 Task: Add an abstract background to the video "Movie B.mp4" and Play
Action: Mouse moved to (333, 132)
Screenshot: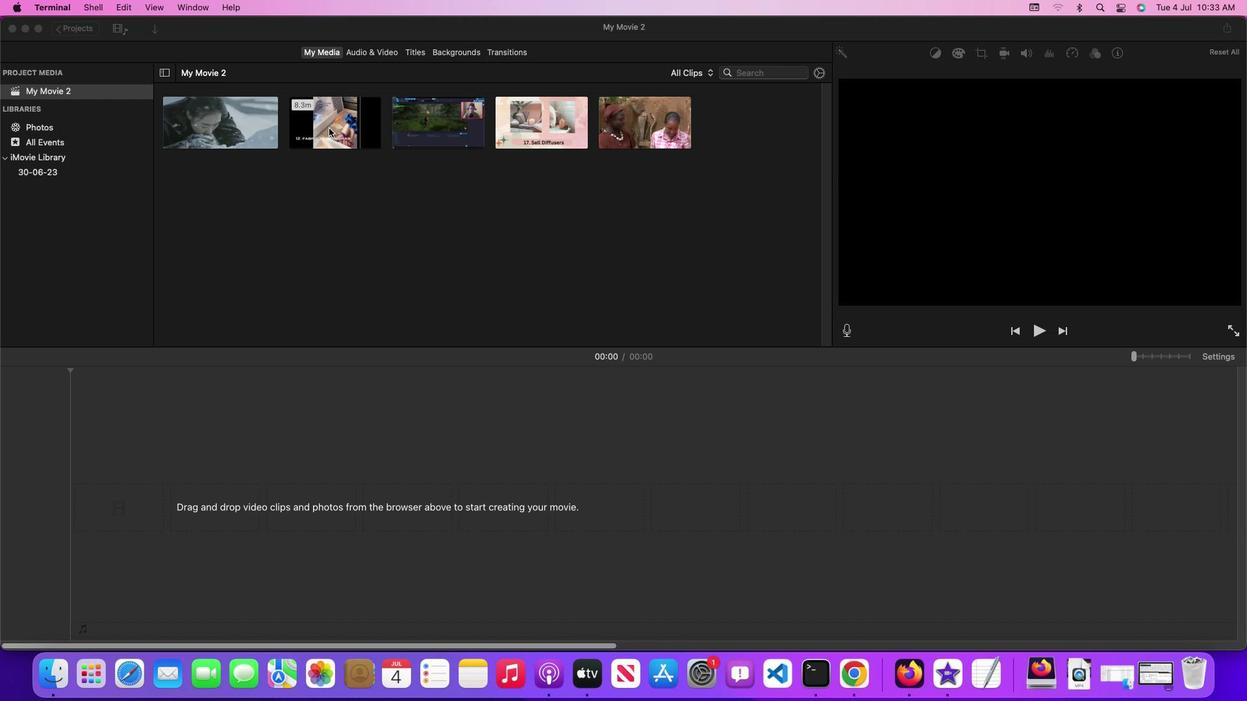 
Action: Mouse pressed left at (333, 132)
Screenshot: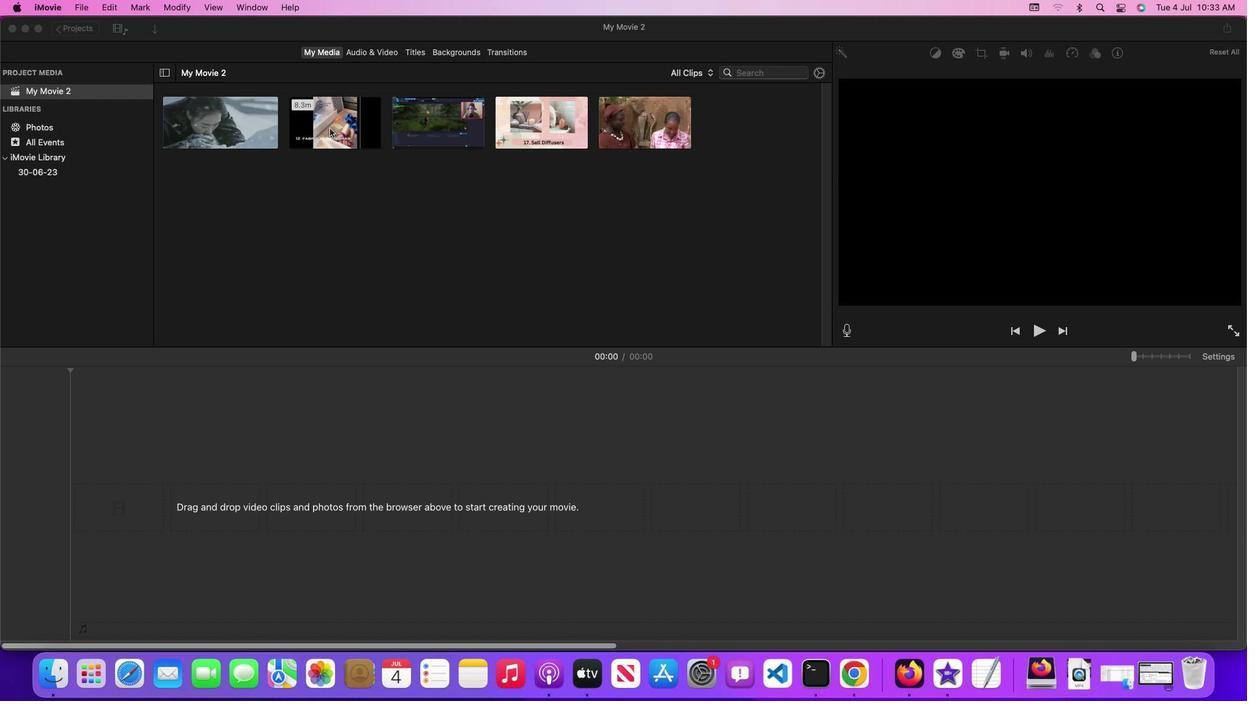 
Action: Mouse moved to (464, 52)
Screenshot: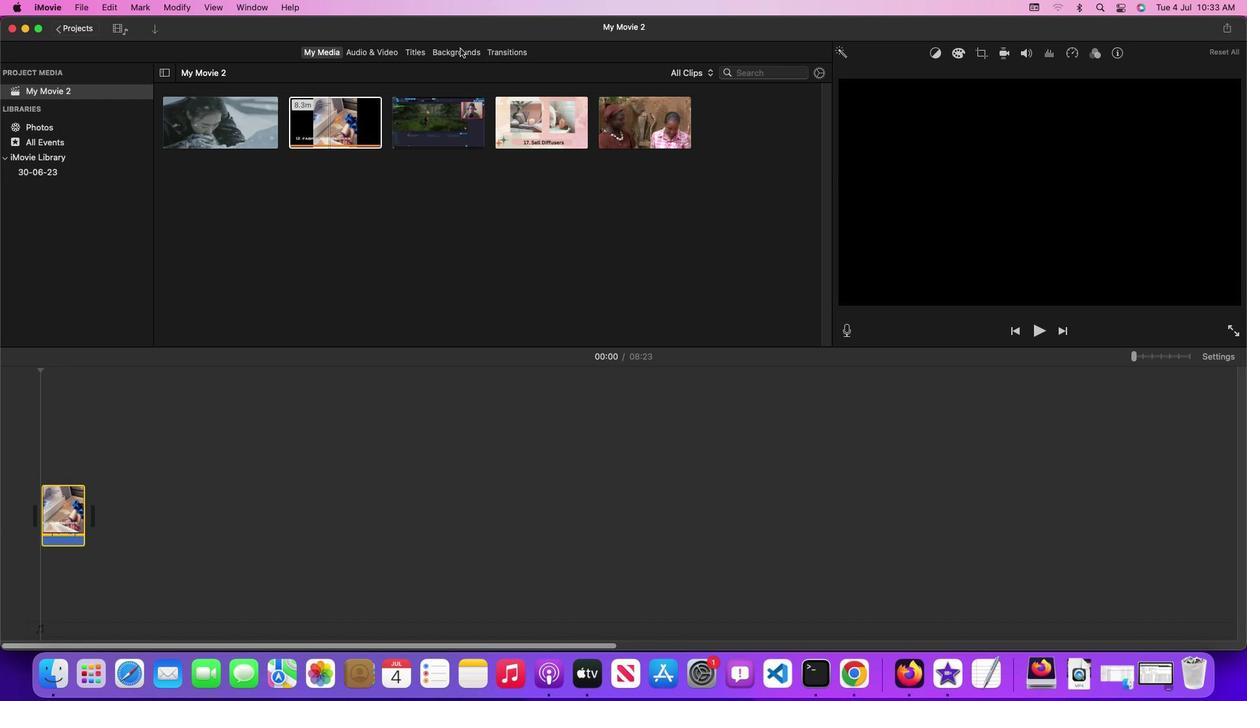 
Action: Mouse pressed left at (464, 52)
Screenshot: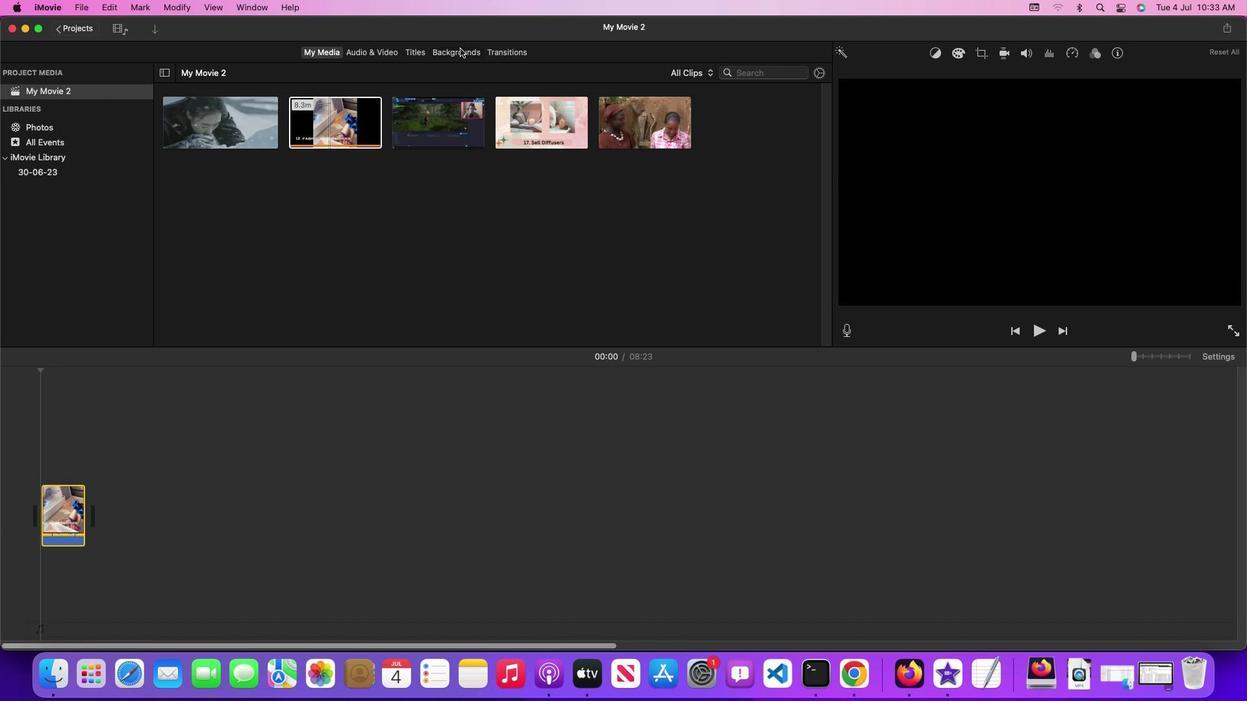 
Action: Mouse moved to (115, 183)
Screenshot: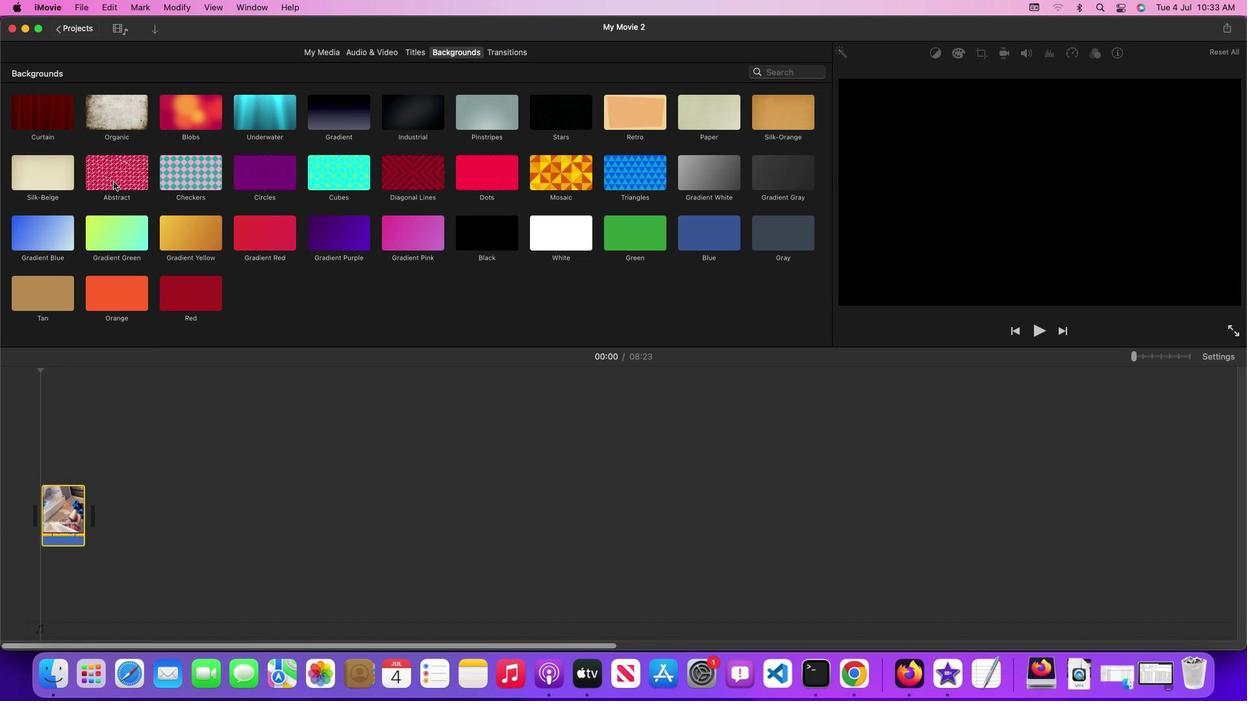 
Action: Mouse pressed left at (115, 183)
Screenshot: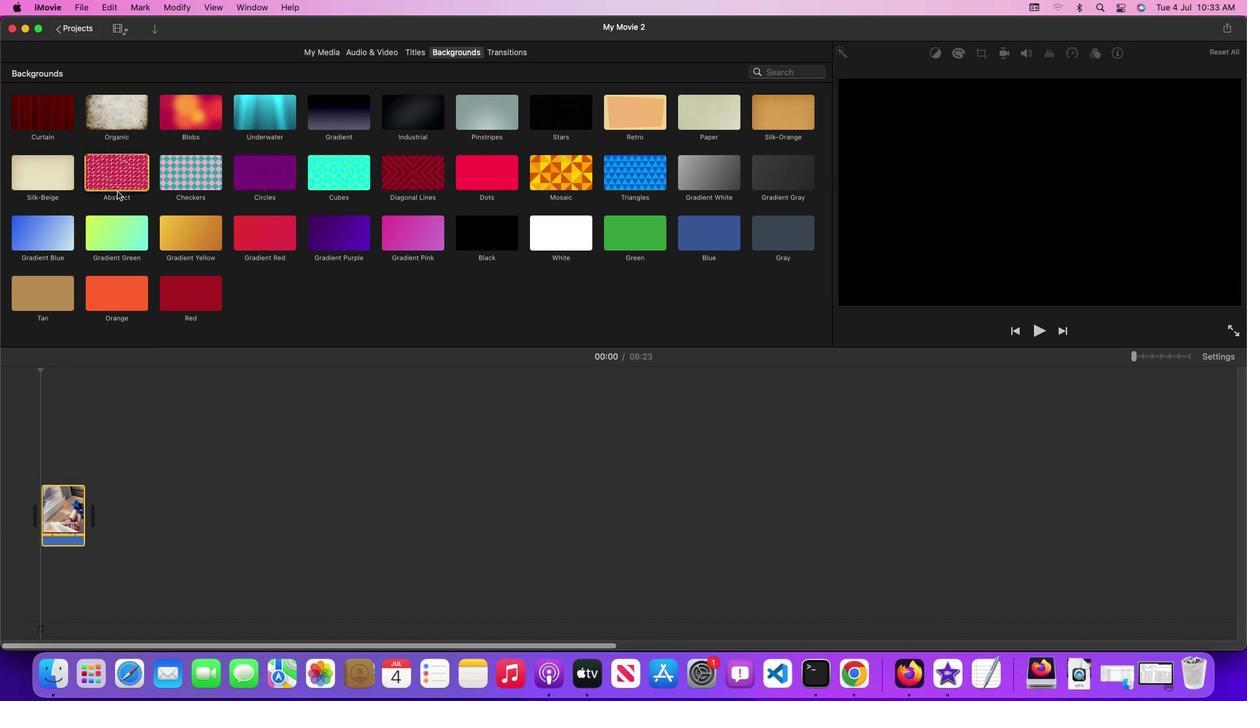 
Action: Mouse moved to (145, 520)
Screenshot: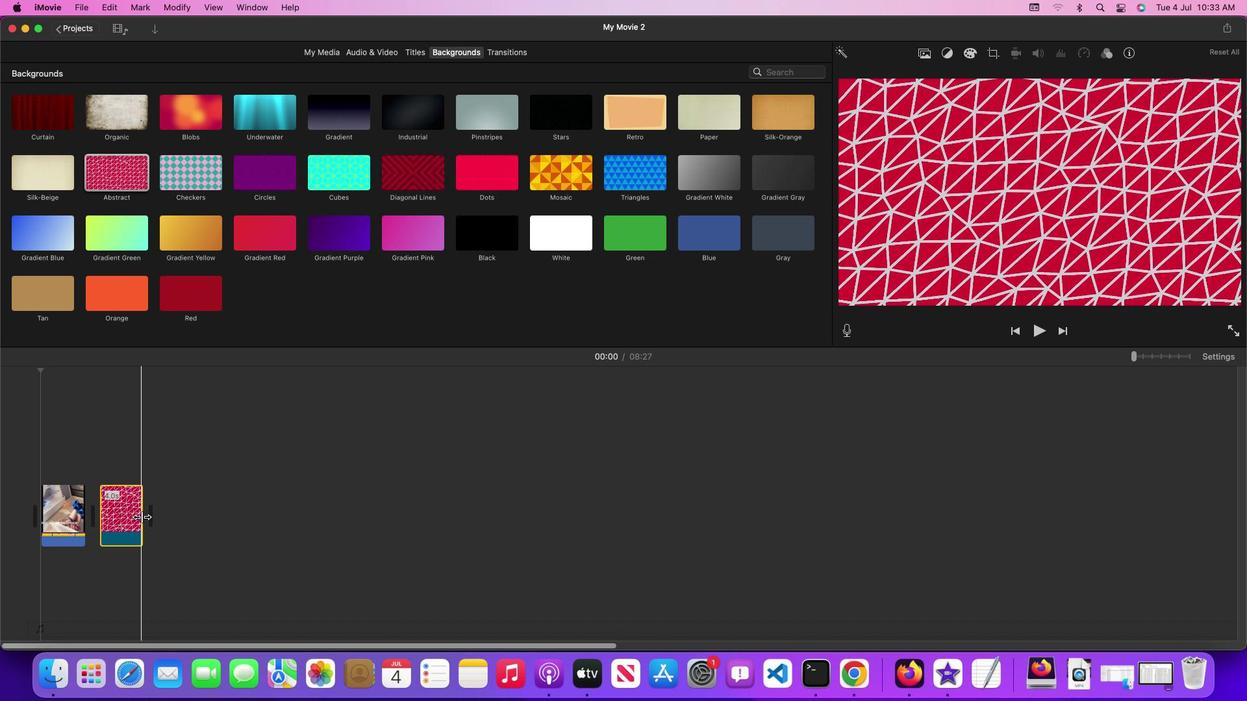 
Action: Mouse pressed left at (145, 520)
Screenshot: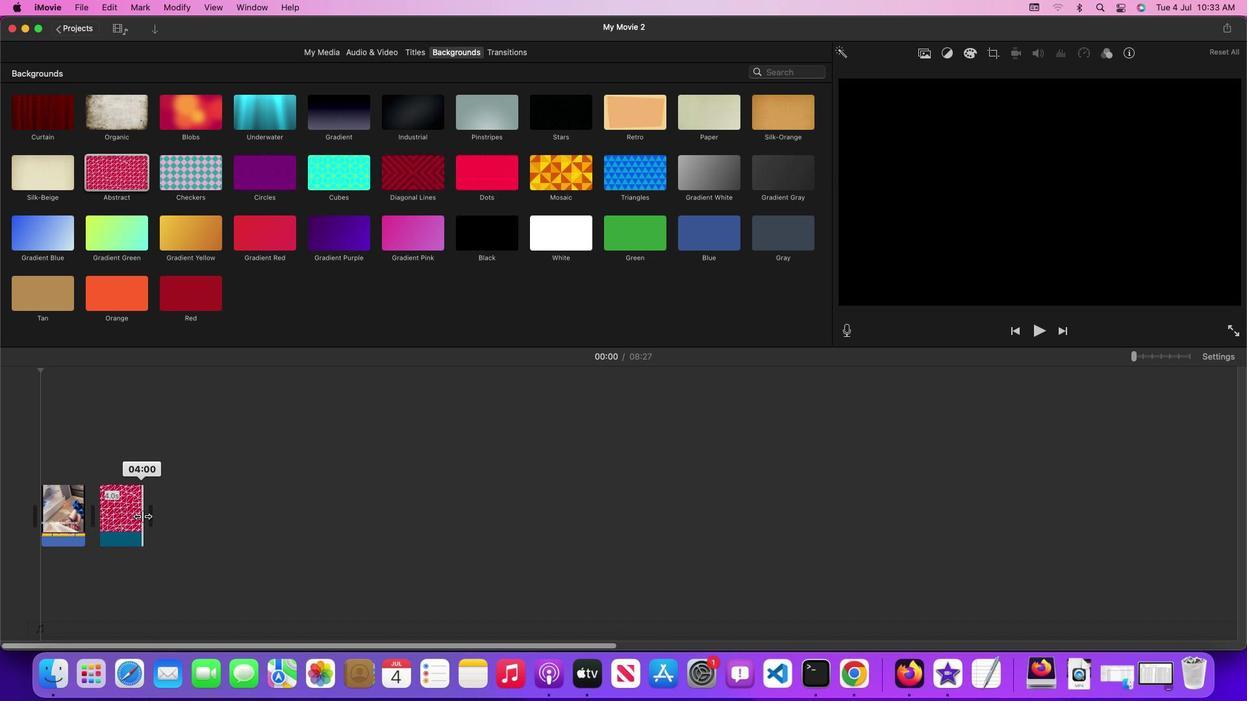 
Action: Mouse moved to (150, 519)
Screenshot: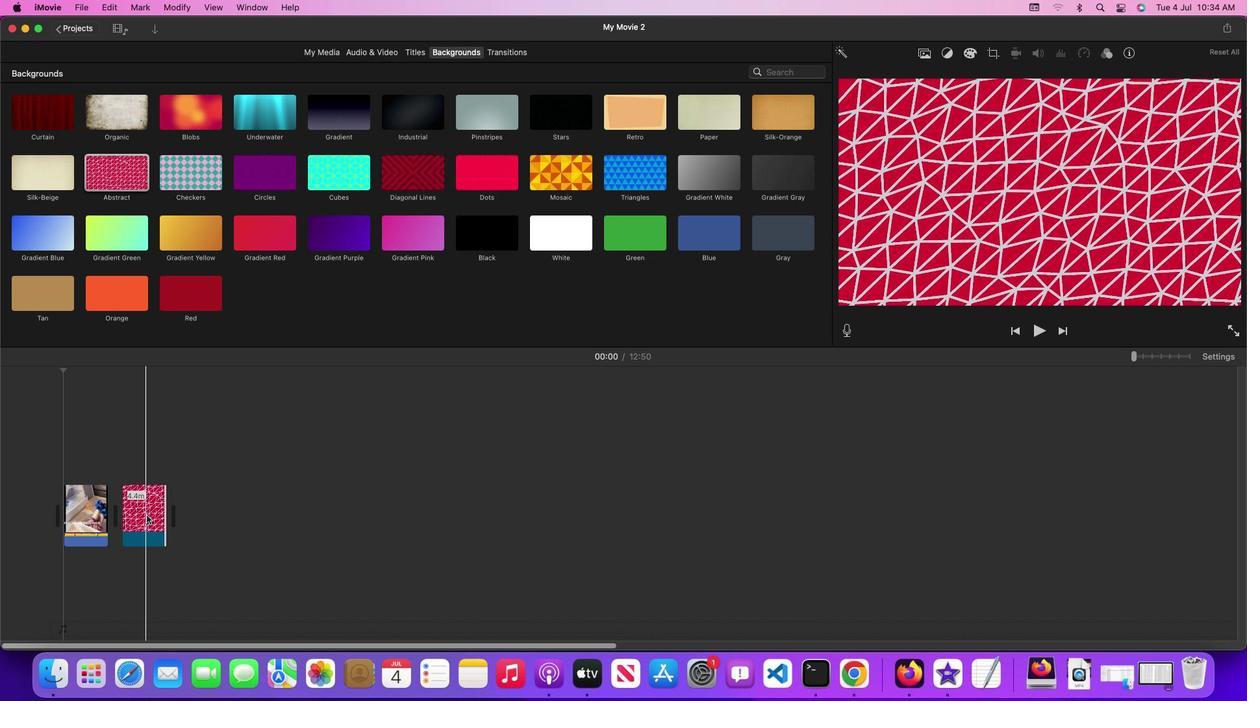 
Action: Mouse pressed left at (150, 519)
Screenshot: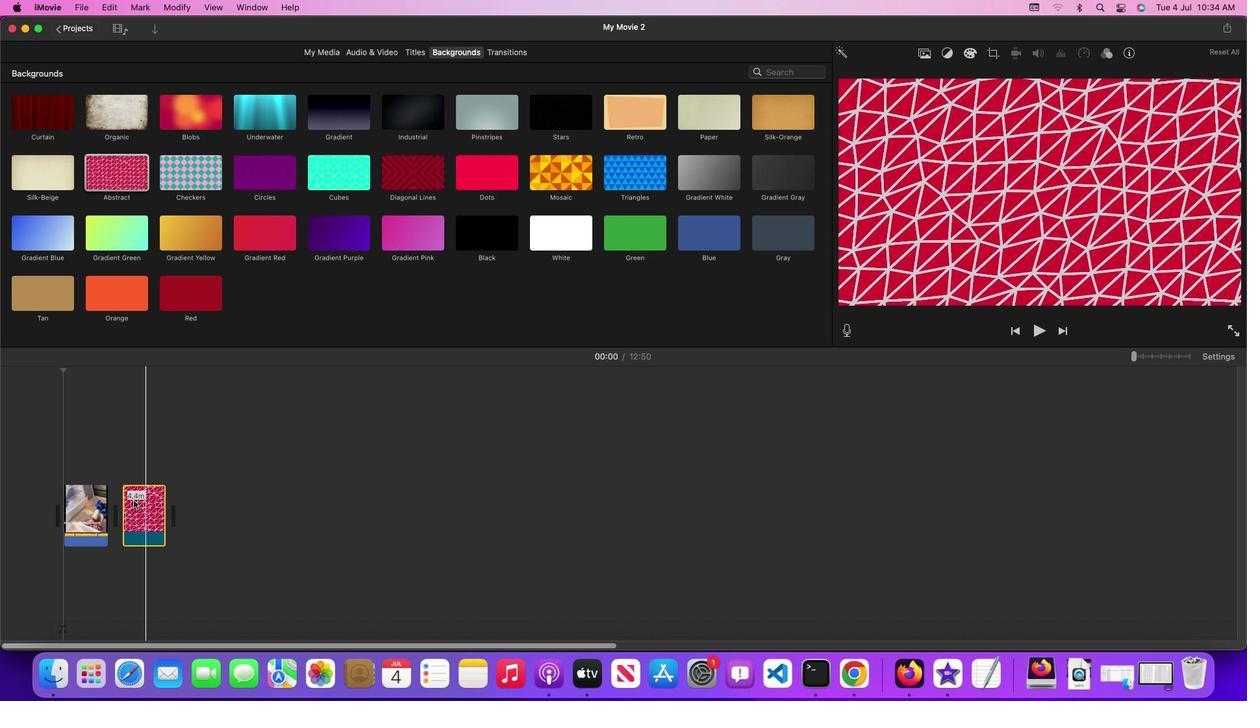 
Action: Mouse moved to (102, 464)
Screenshot: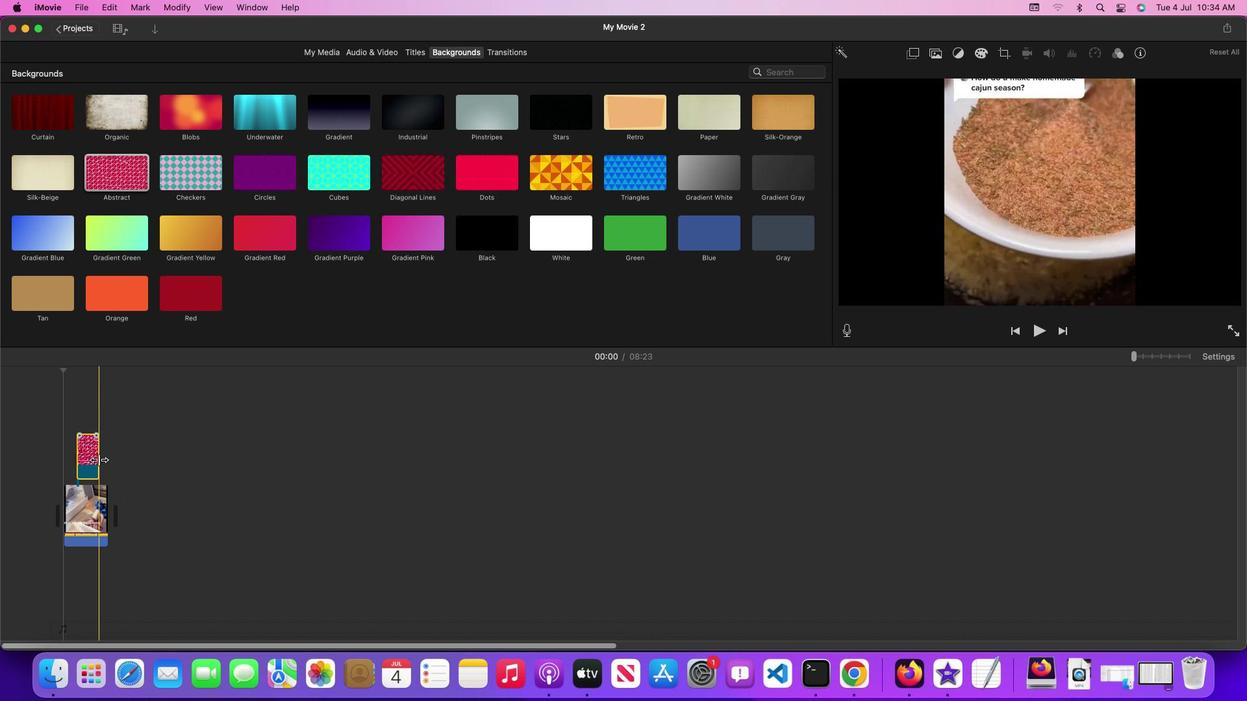 
Action: Mouse pressed left at (102, 464)
Screenshot: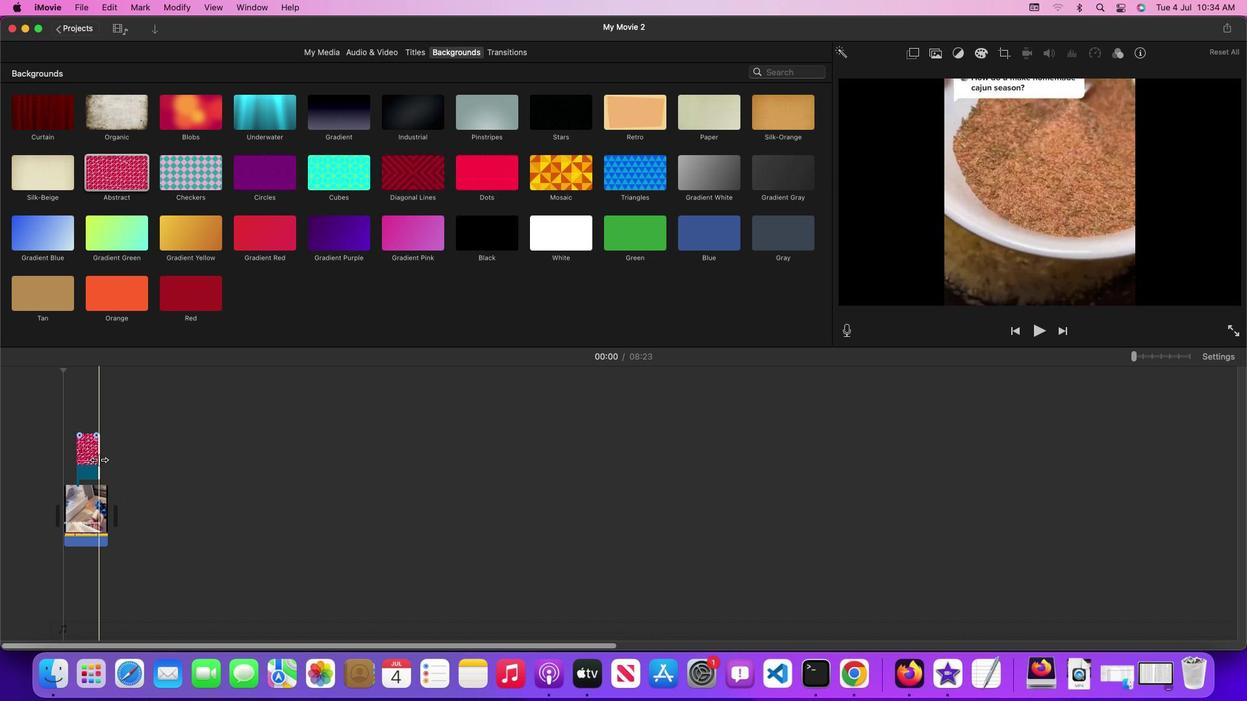 
Action: Mouse moved to (88, 503)
Screenshot: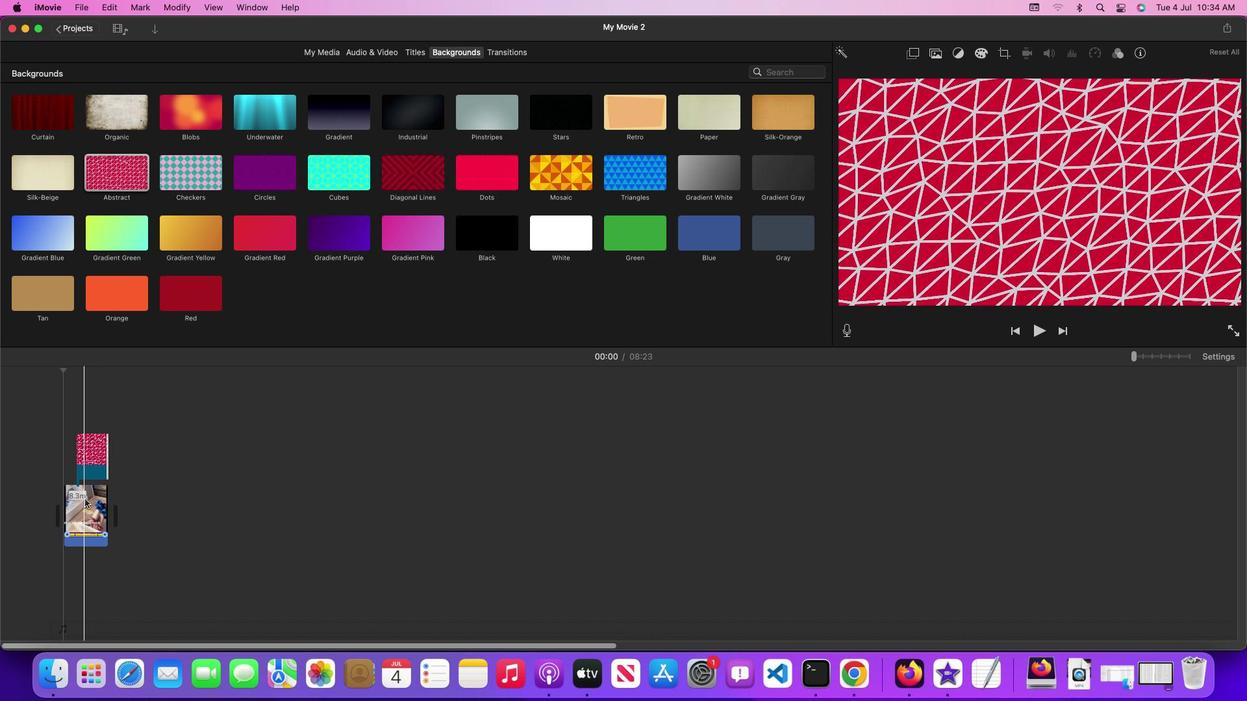
Action: Mouse pressed left at (88, 503)
Screenshot: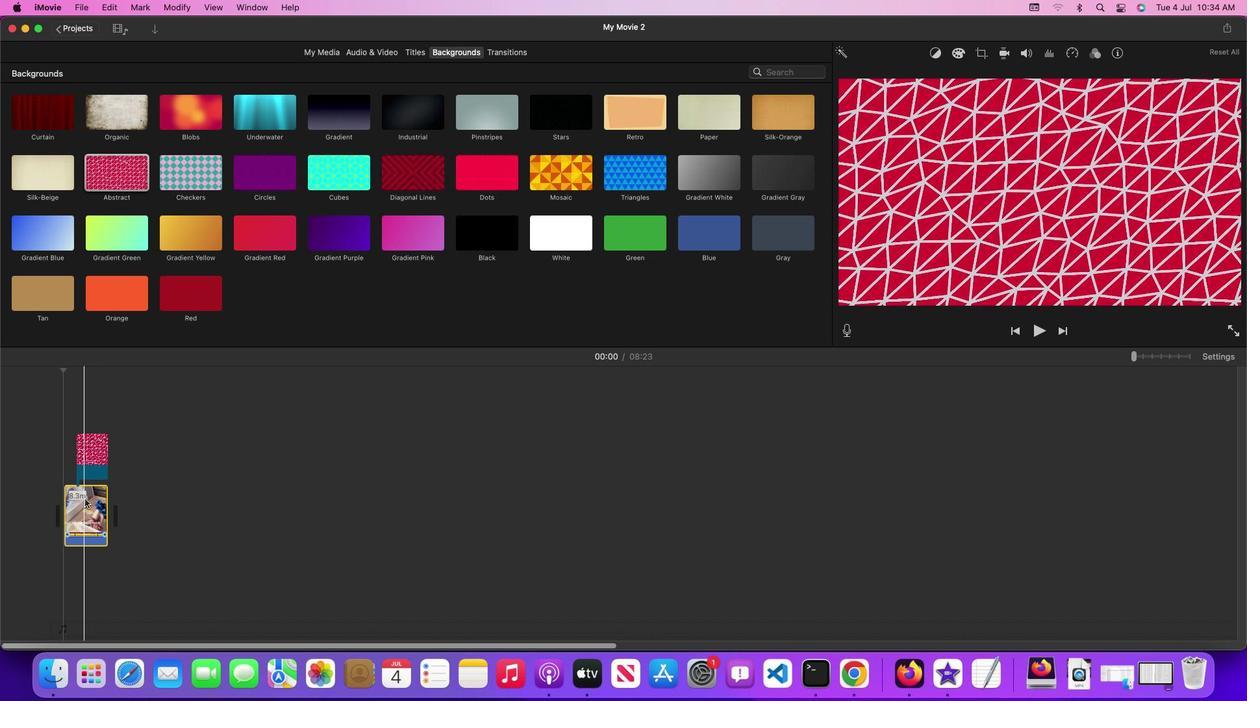 
Action: Mouse moved to (96, 465)
Screenshot: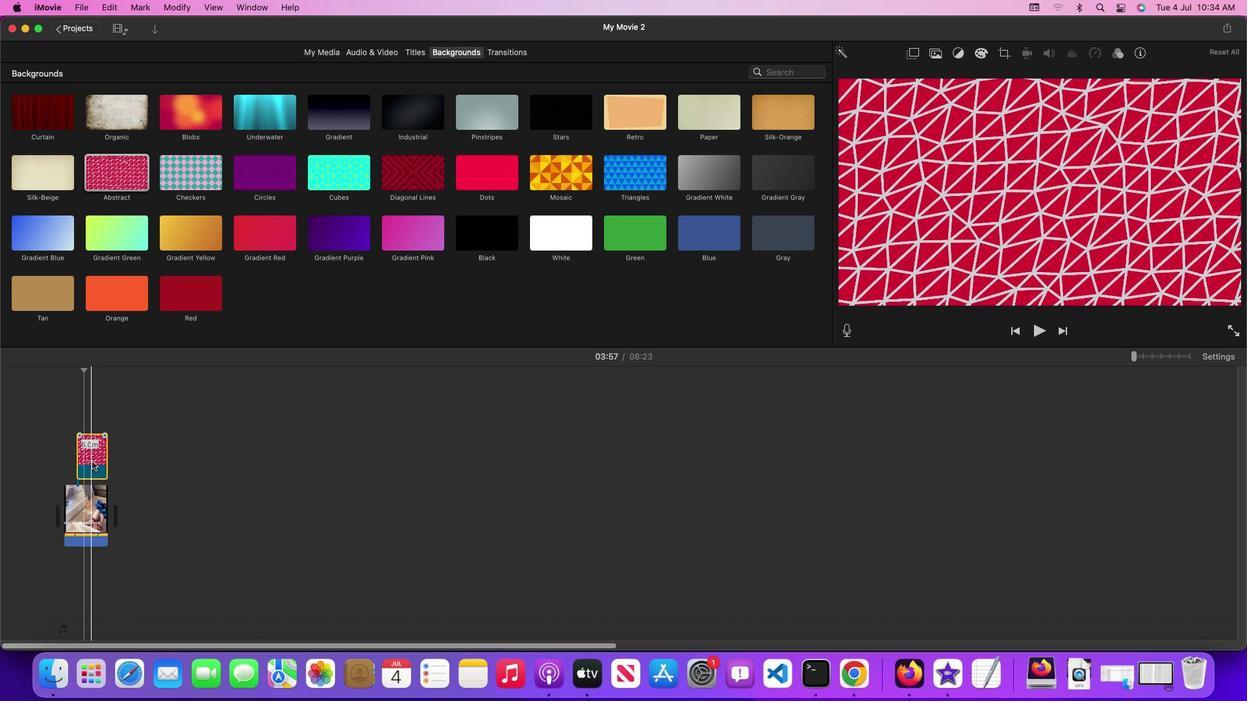 
Action: Mouse pressed left at (96, 465)
Screenshot: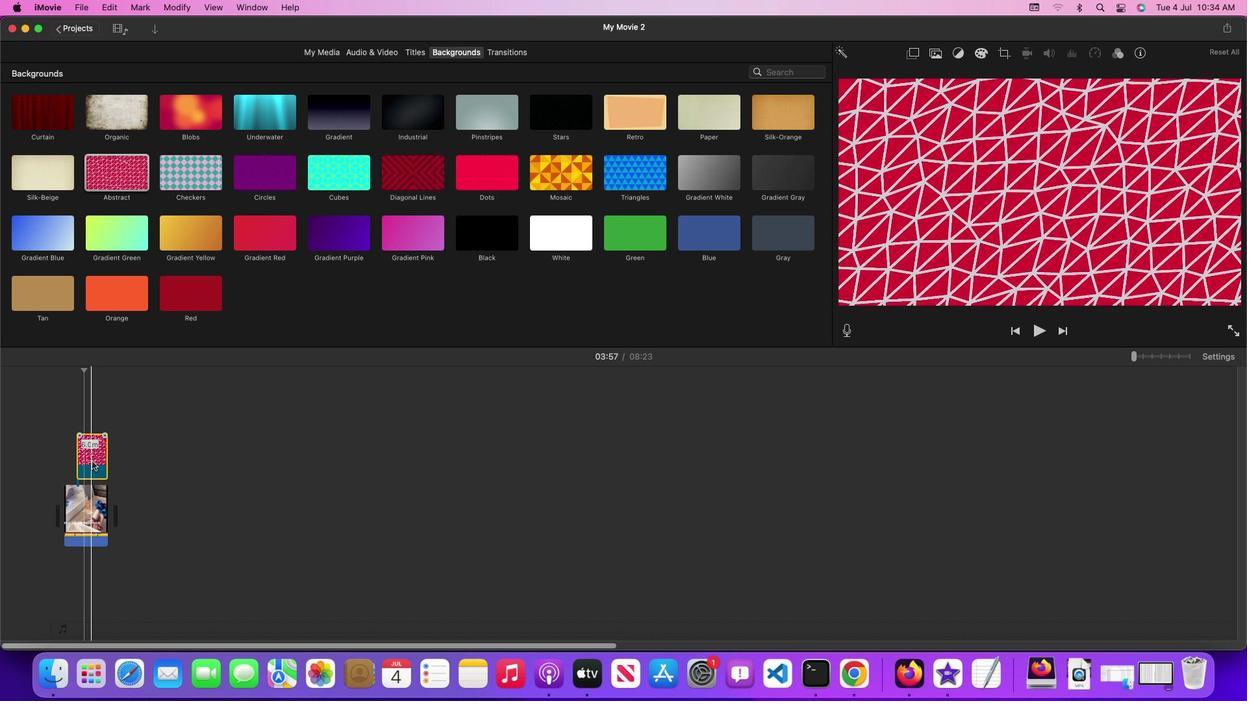 
Action: Mouse moved to (921, 57)
Screenshot: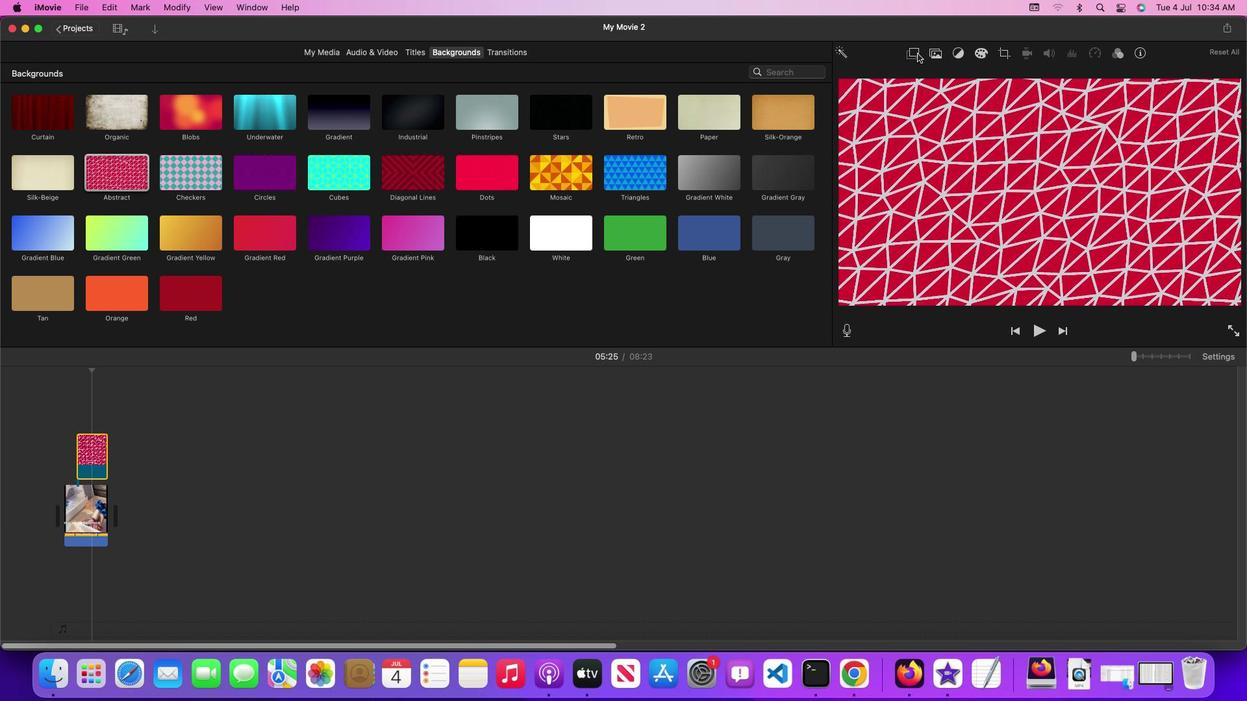 
Action: Mouse pressed left at (921, 57)
Screenshot: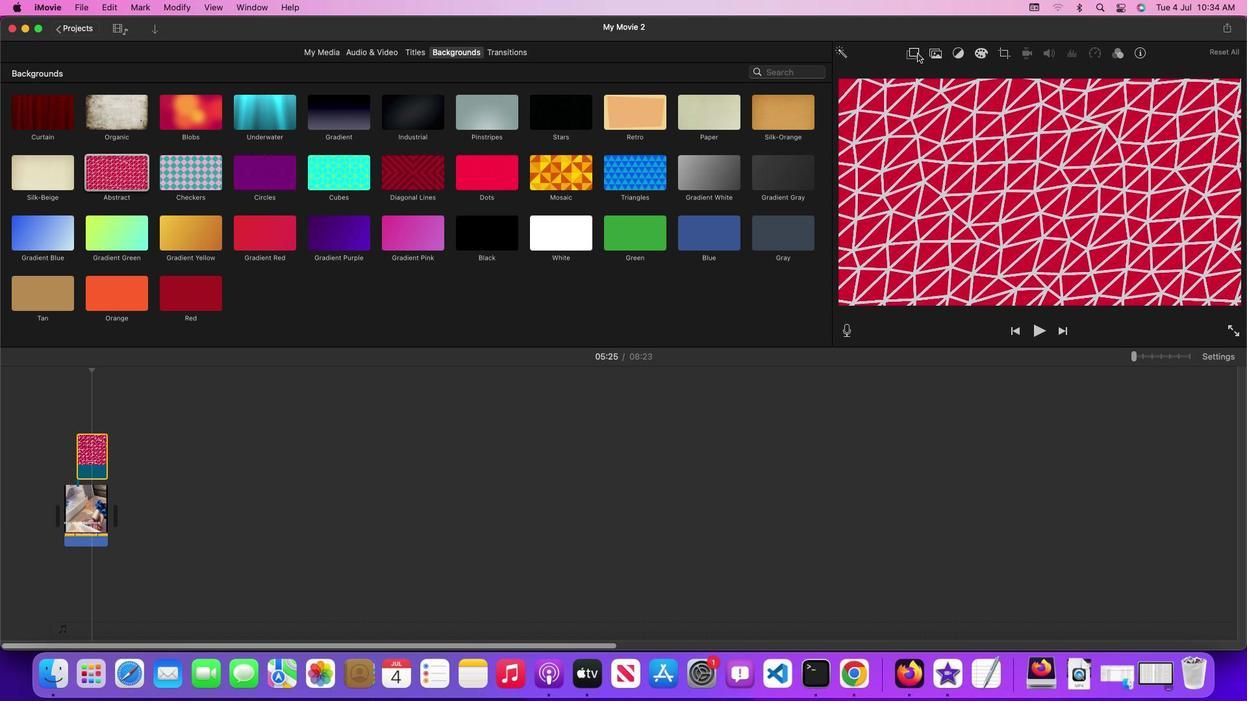 
Action: Mouse moved to (887, 78)
Screenshot: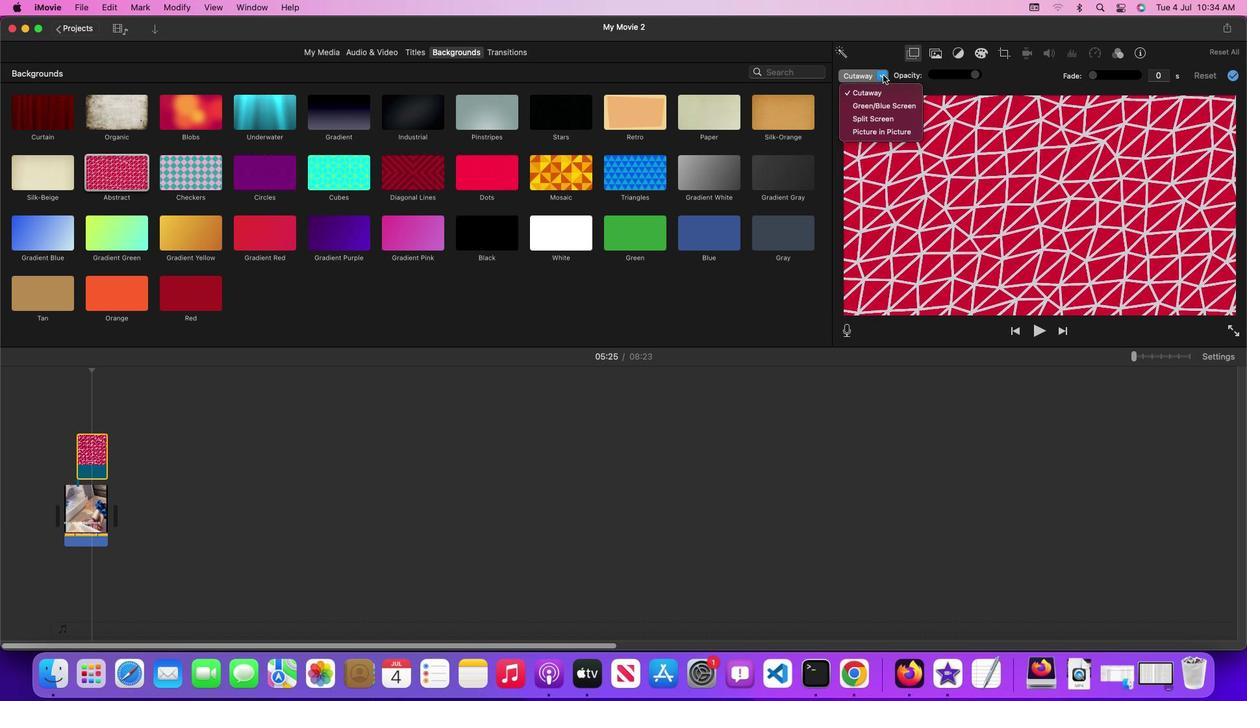 
Action: Mouse pressed left at (887, 78)
Screenshot: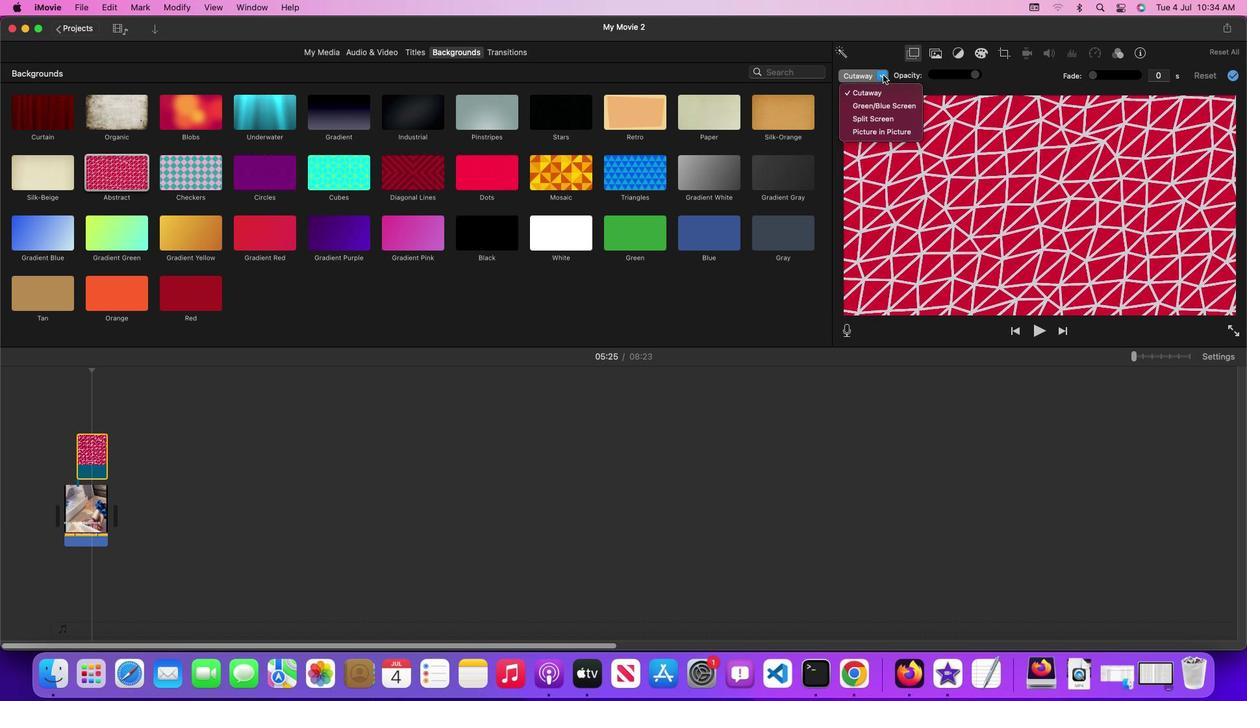 
Action: Mouse moved to (887, 133)
Screenshot: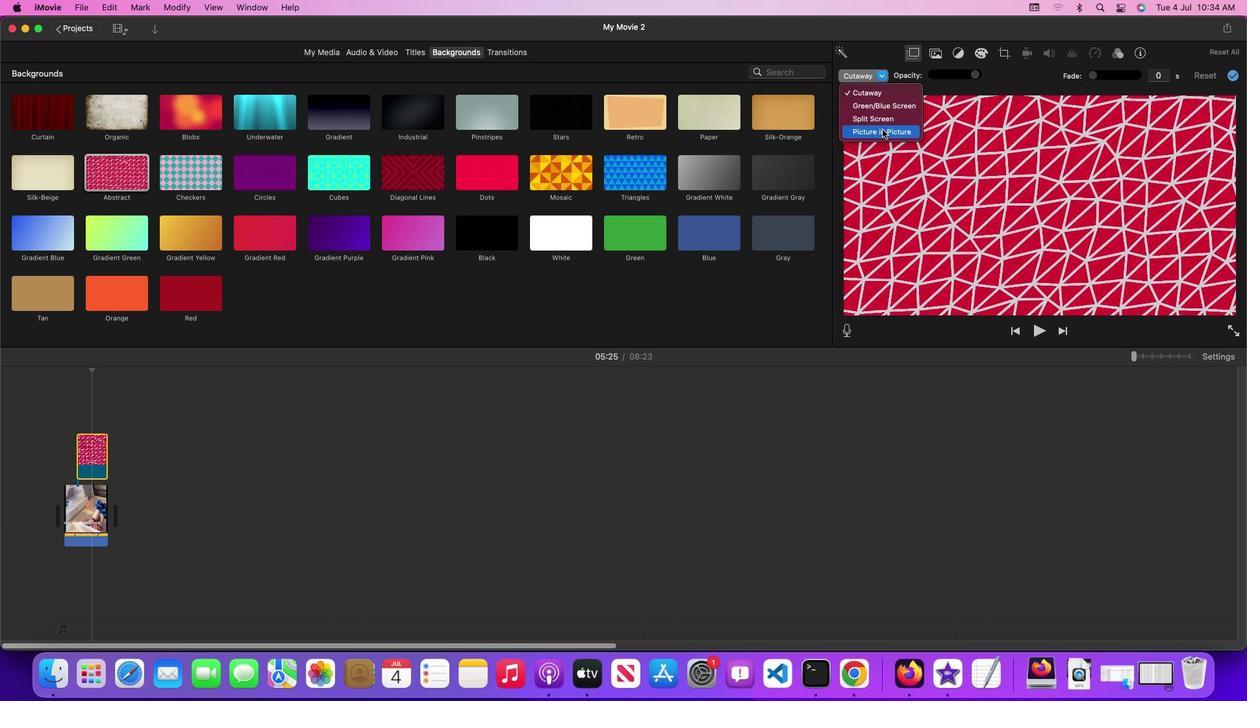 
Action: Mouse pressed left at (887, 133)
Screenshot: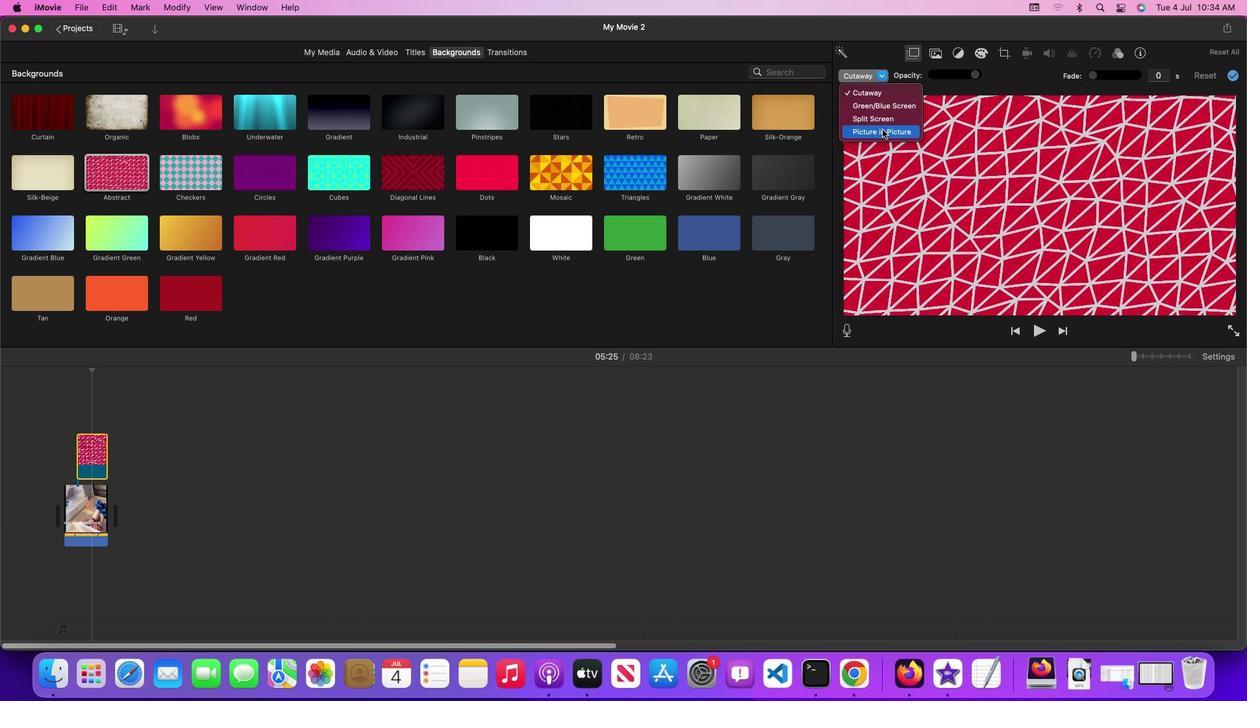 
Action: Mouse moved to (1144, 161)
Screenshot: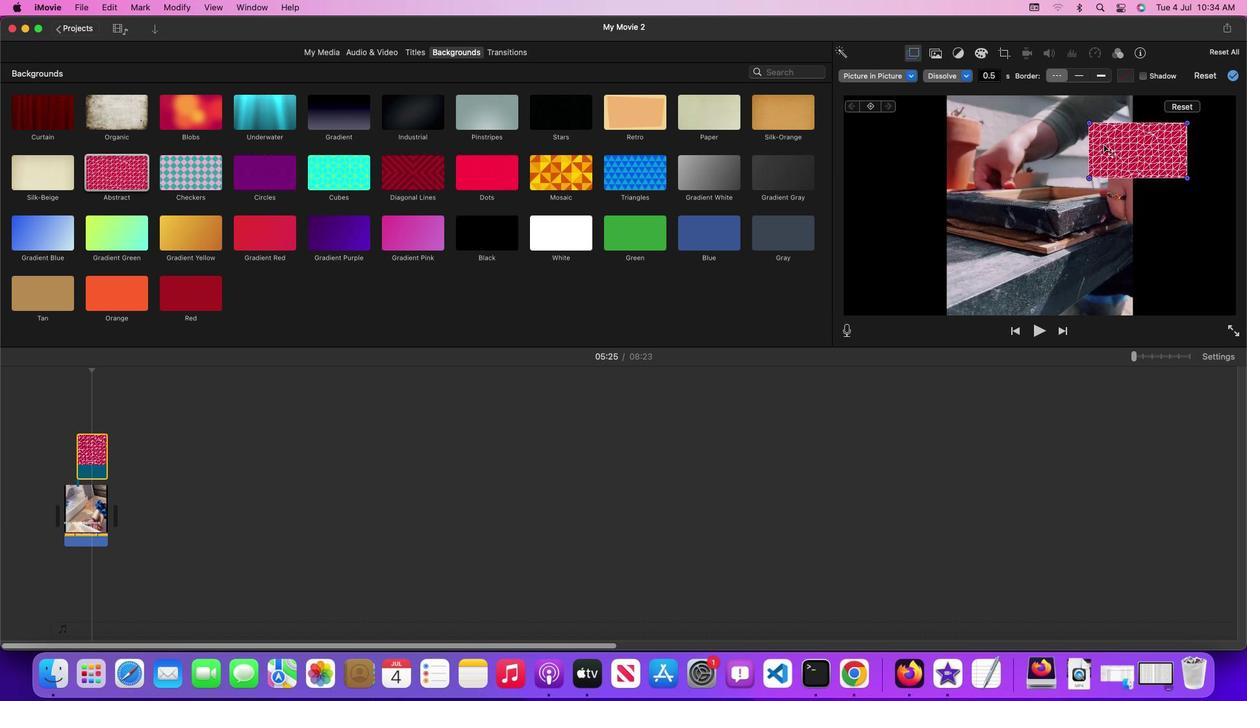 
Action: Mouse pressed left at (1144, 161)
Screenshot: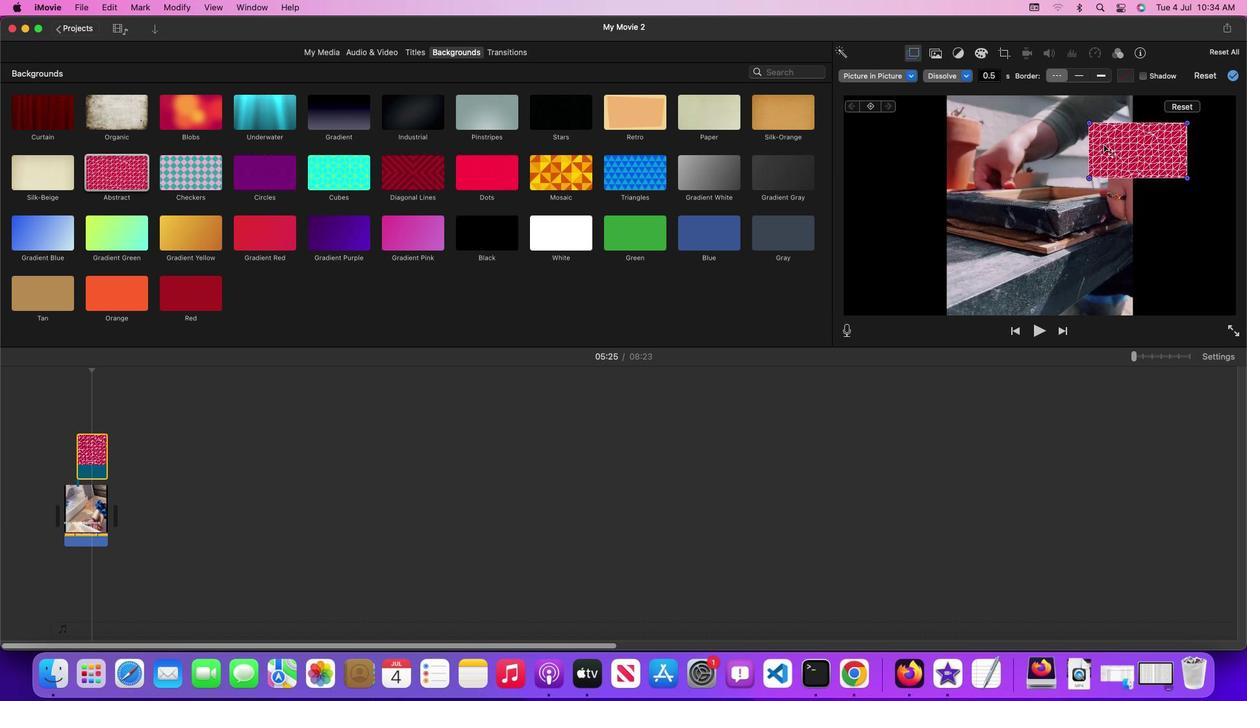 
Action: Mouse moved to (947, 146)
Screenshot: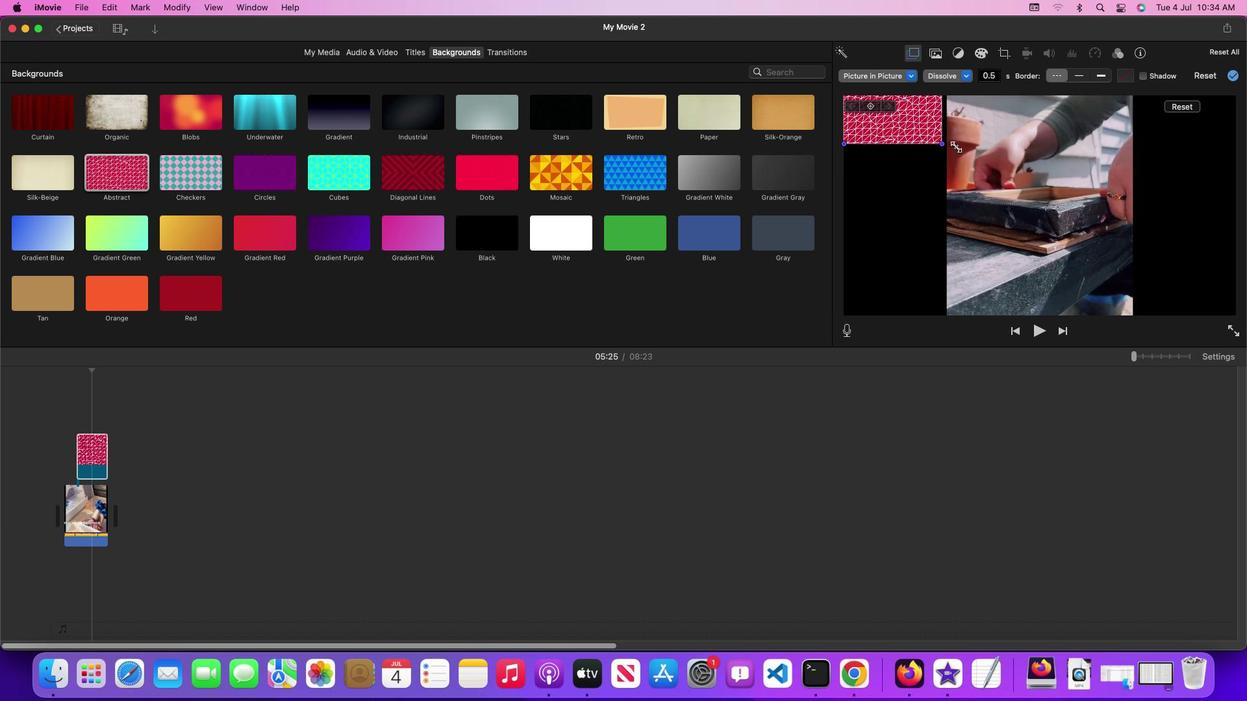 
Action: Mouse pressed left at (947, 146)
Screenshot: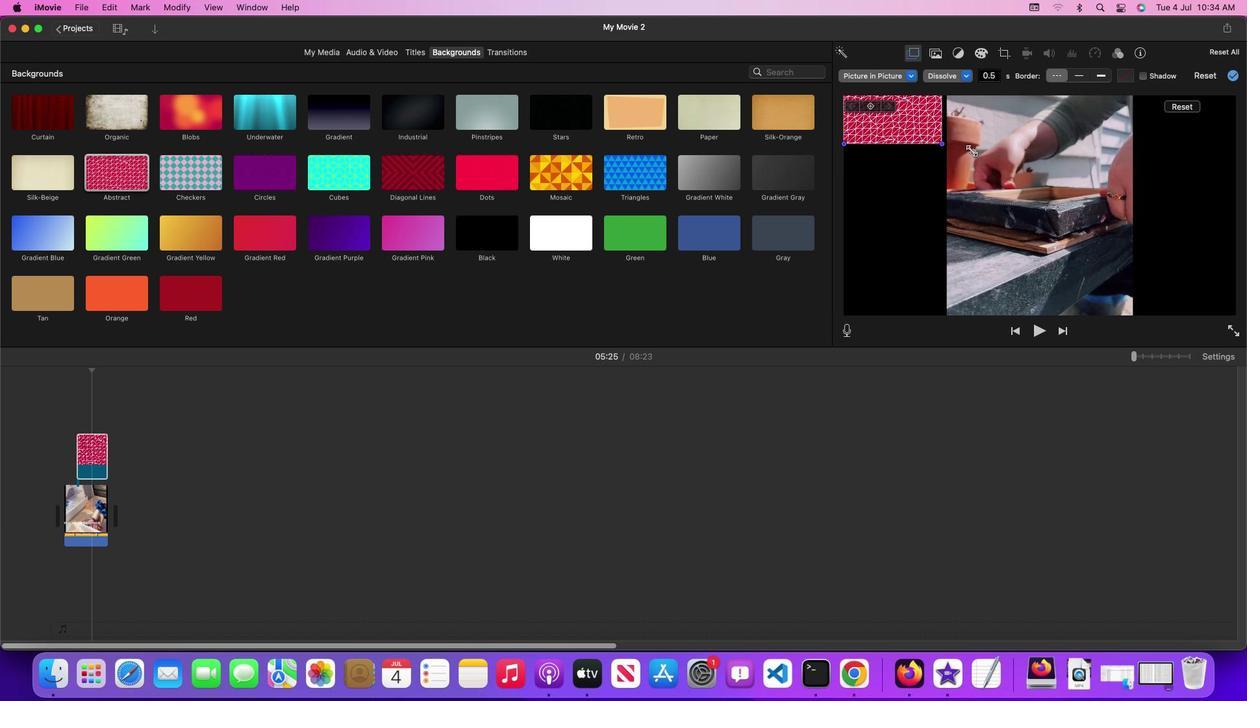 
Action: Mouse moved to (917, 78)
Screenshot: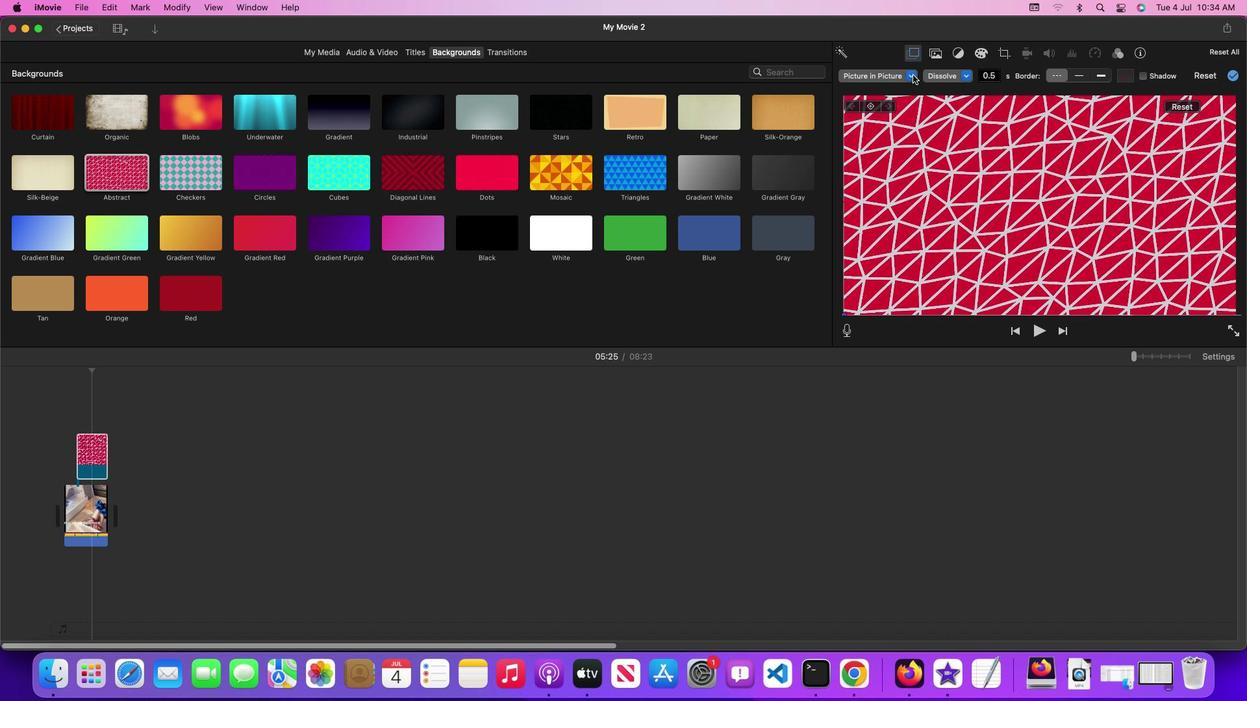 
Action: Mouse pressed left at (917, 78)
Screenshot: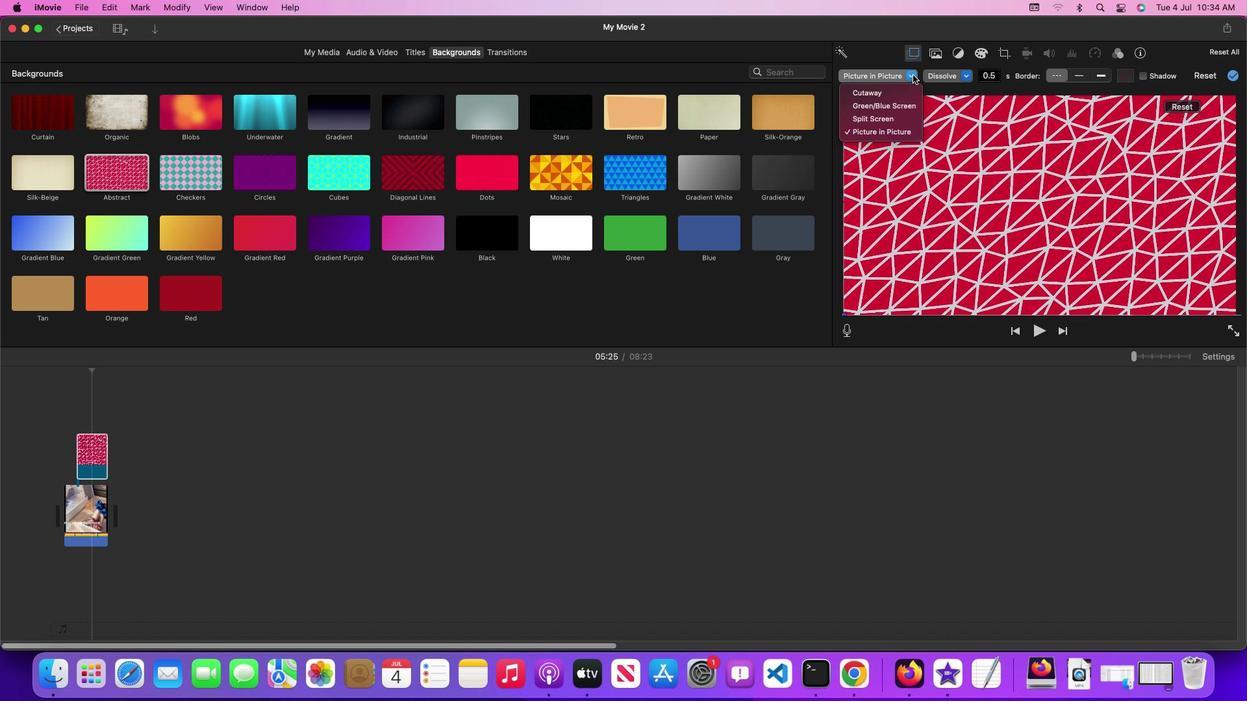 
Action: Mouse moved to (908, 96)
Screenshot: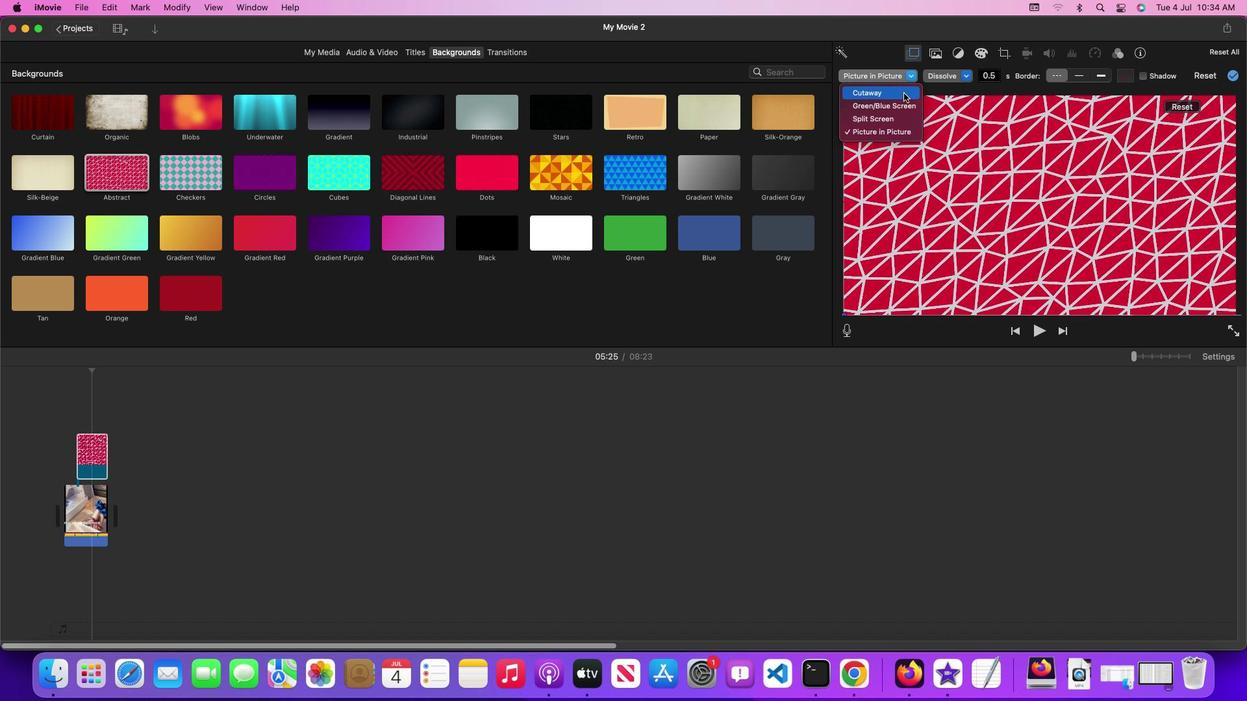 
Action: Mouse pressed left at (908, 96)
Screenshot: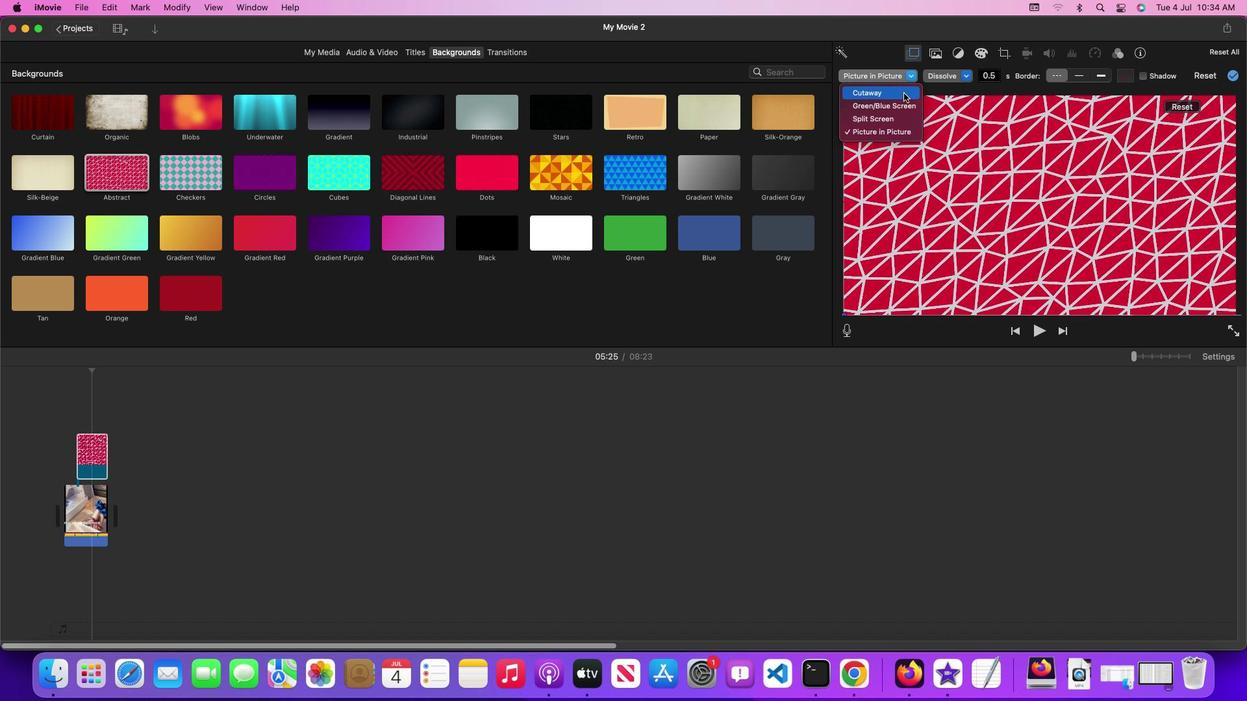 
Action: Mouse moved to (958, 78)
Screenshot: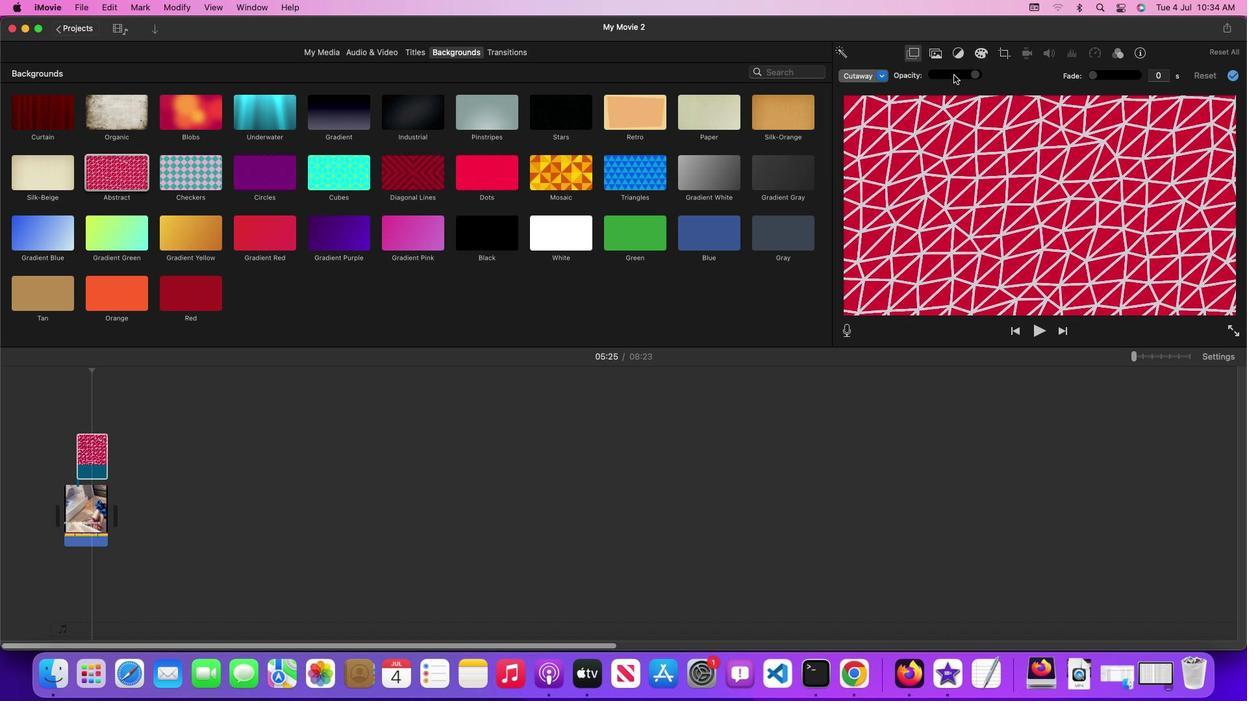 
Action: Mouse pressed left at (958, 78)
Screenshot: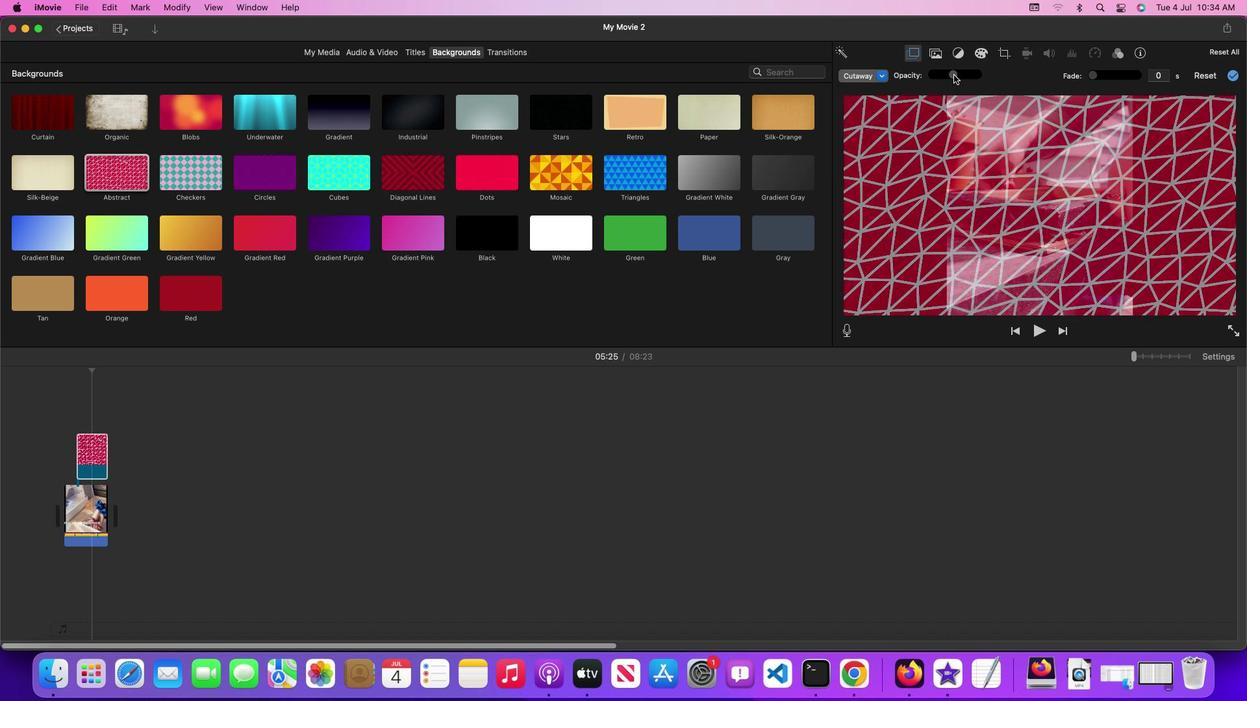 
Action: Mouse moved to (947, 77)
Screenshot: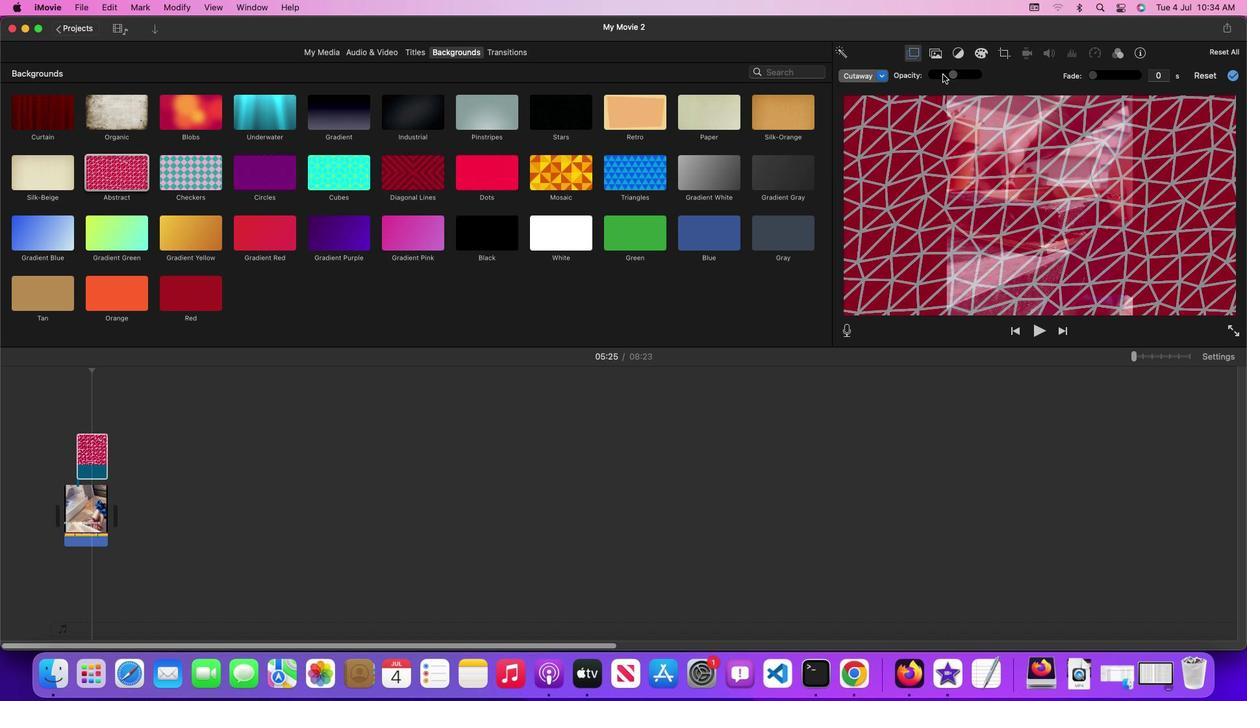 
Action: Mouse pressed left at (947, 77)
Screenshot: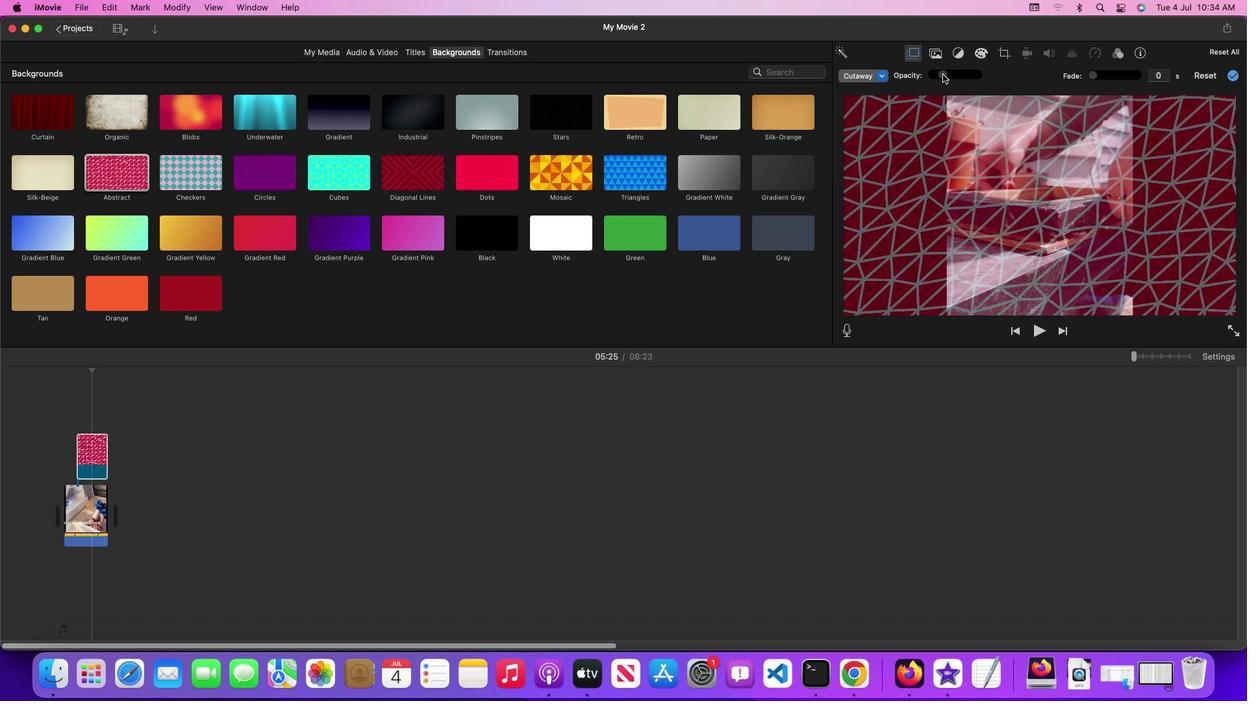 
Action: Mouse moved to (942, 78)
Screenshot: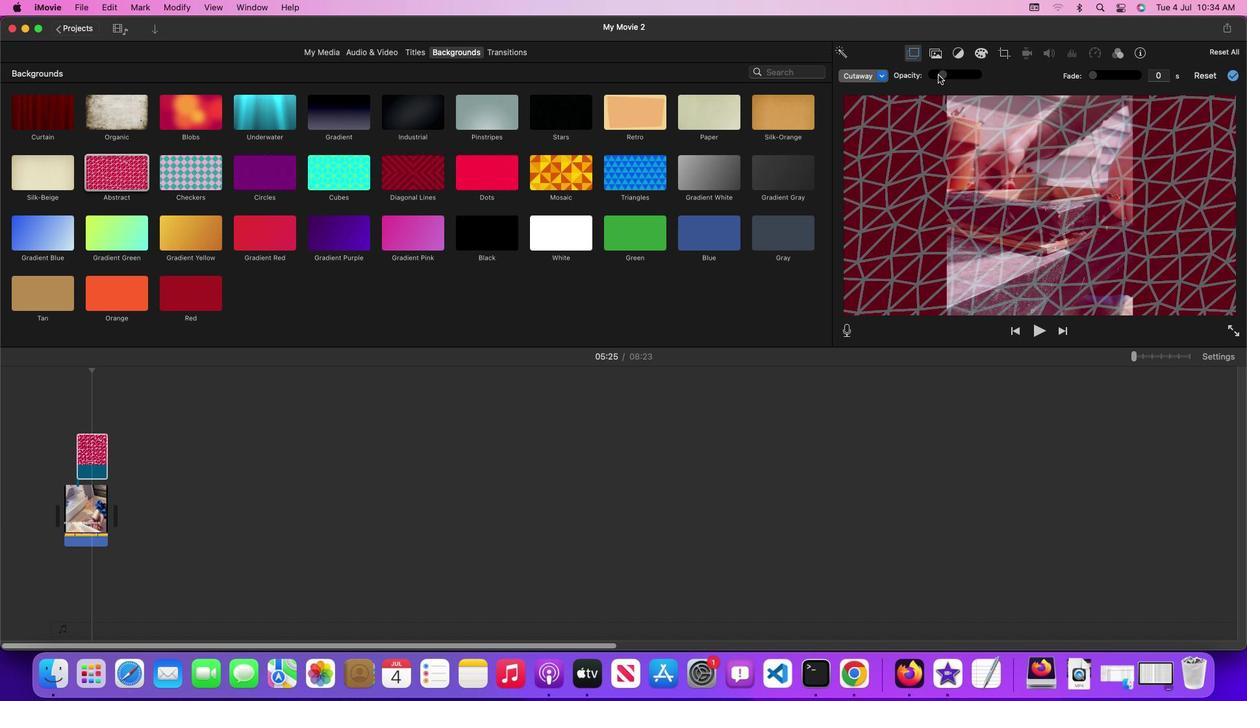 
Action: Mouse pressed left at (942, 78)
Screenshot: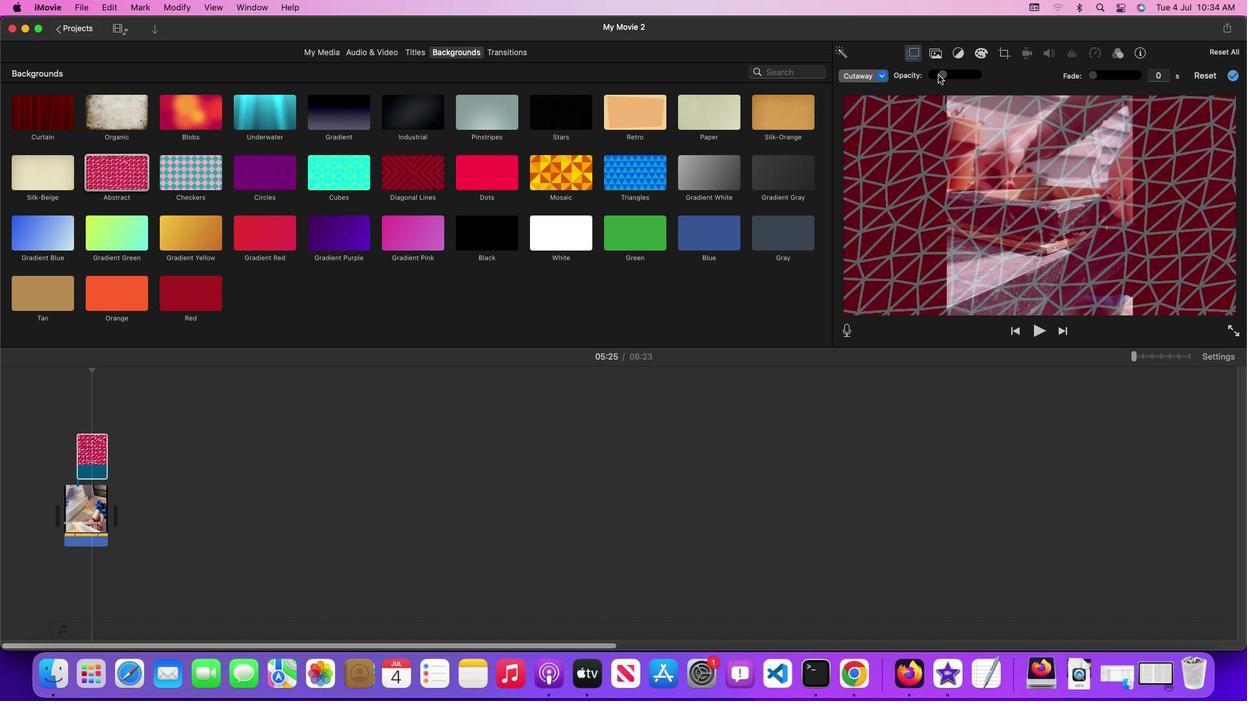 
Action: Mouse moved to (941, 79)
Screenshot: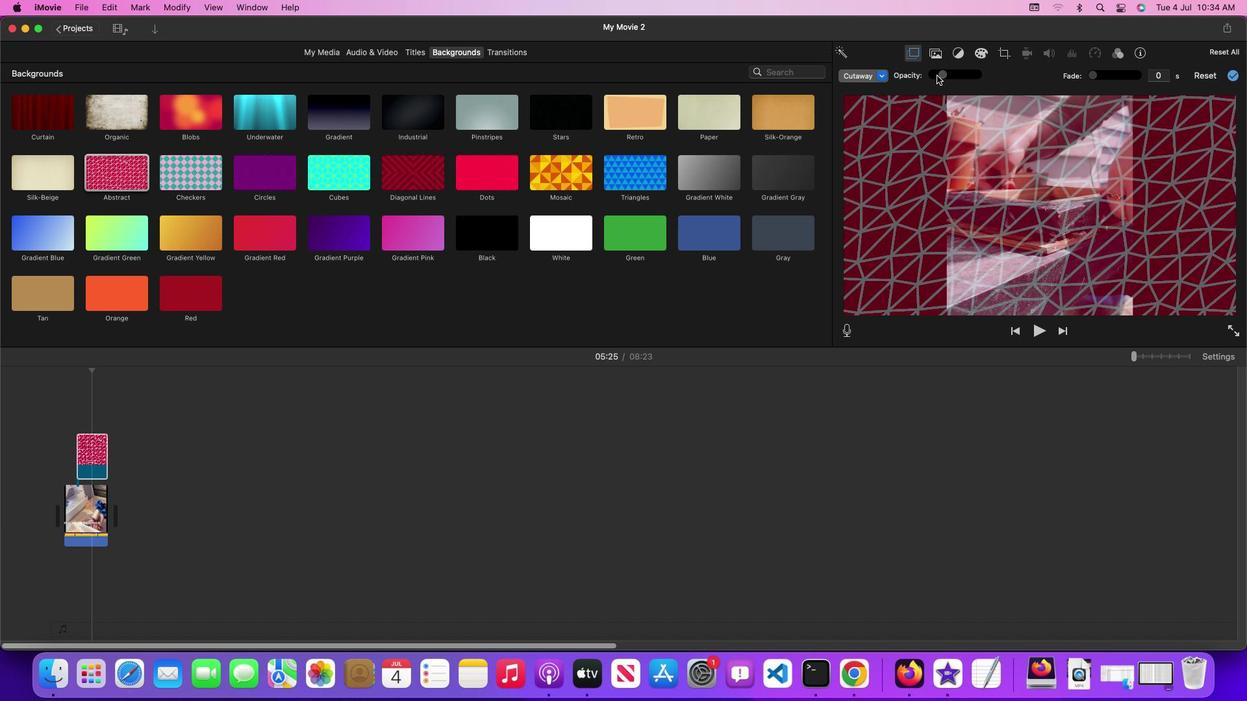 
Action: Mouse pressed left at (941, 79)
Screenshot: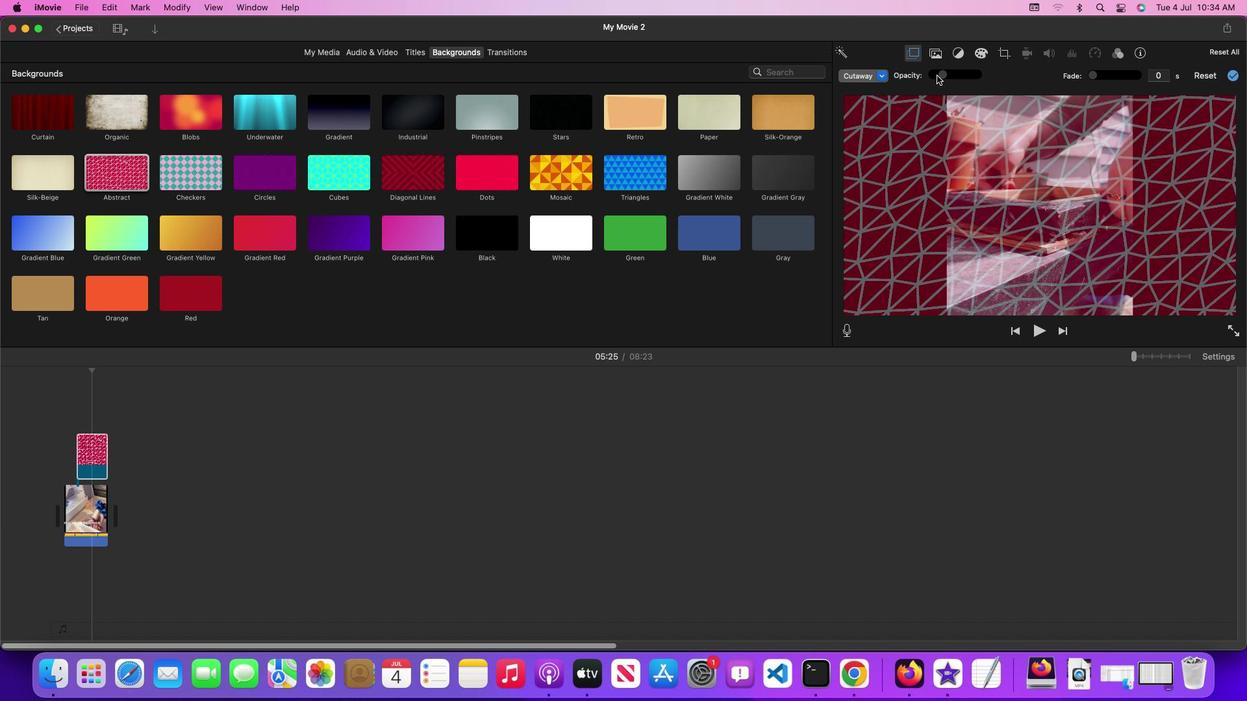 
Action: Mouse pressed left at (941, 79)
Screenshot: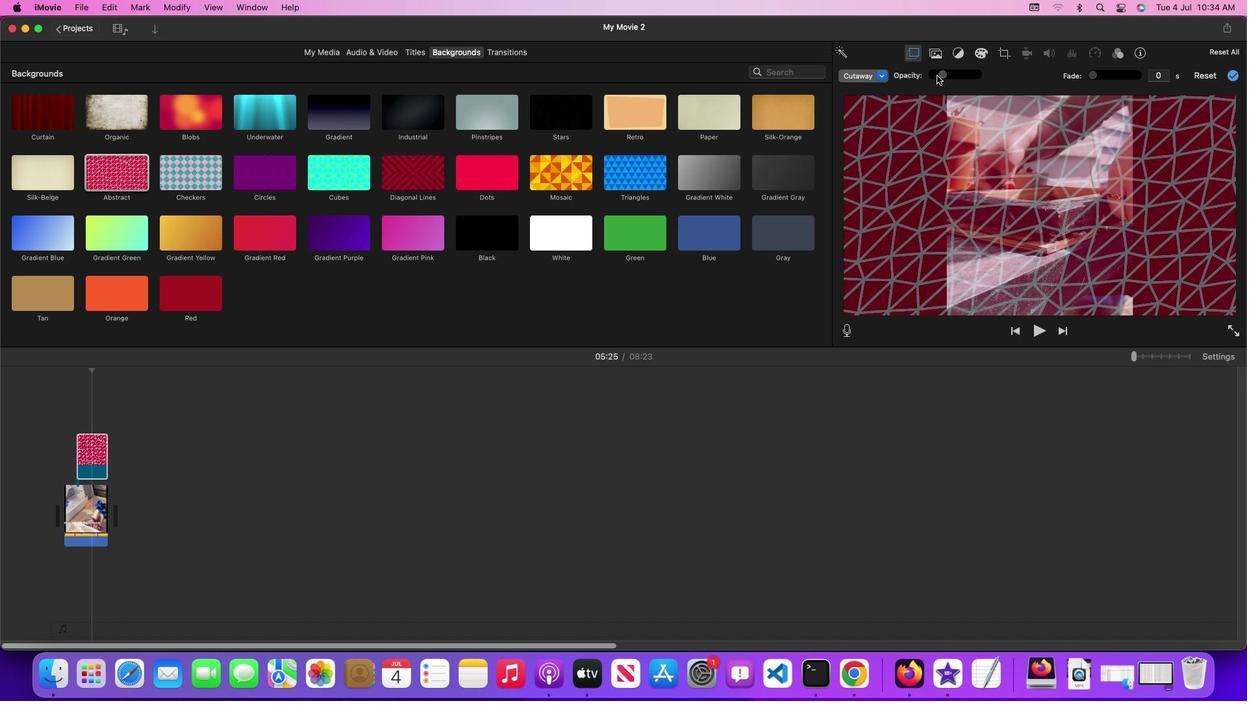 
Action: Mouse moved to (941, 79)
Screenshot: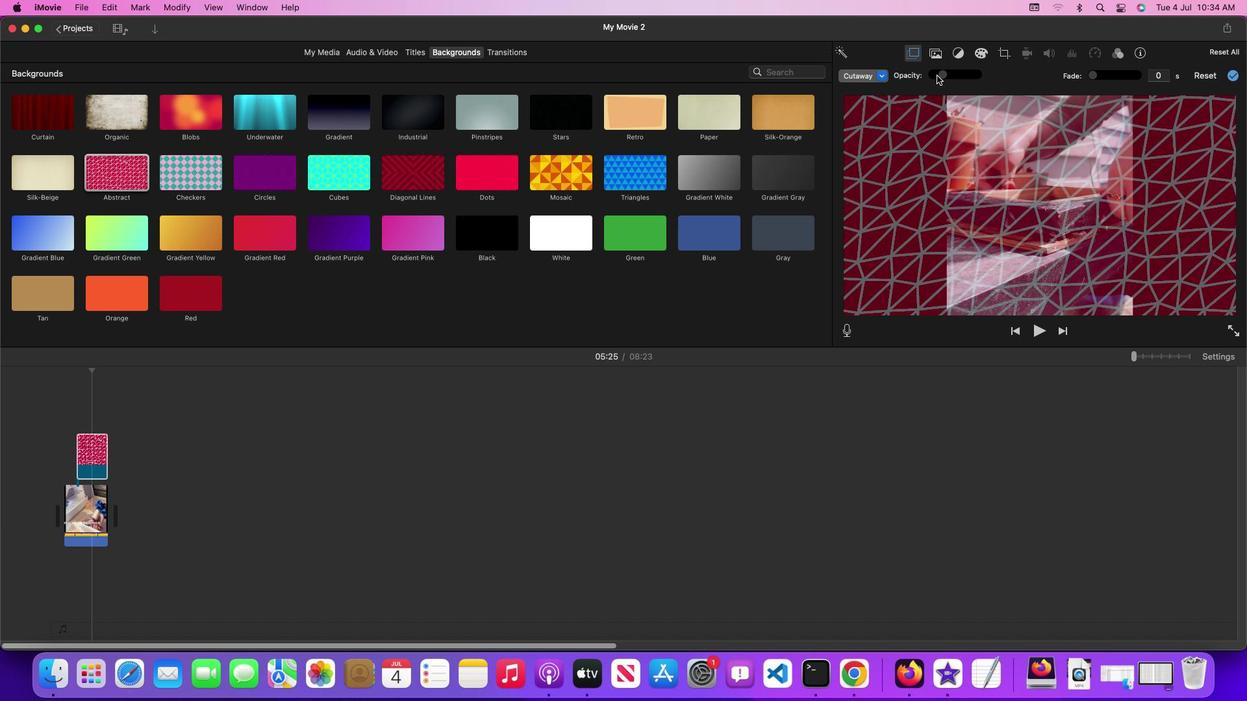 
Action: Mouse pressed left at (941, 79)
Screenshot: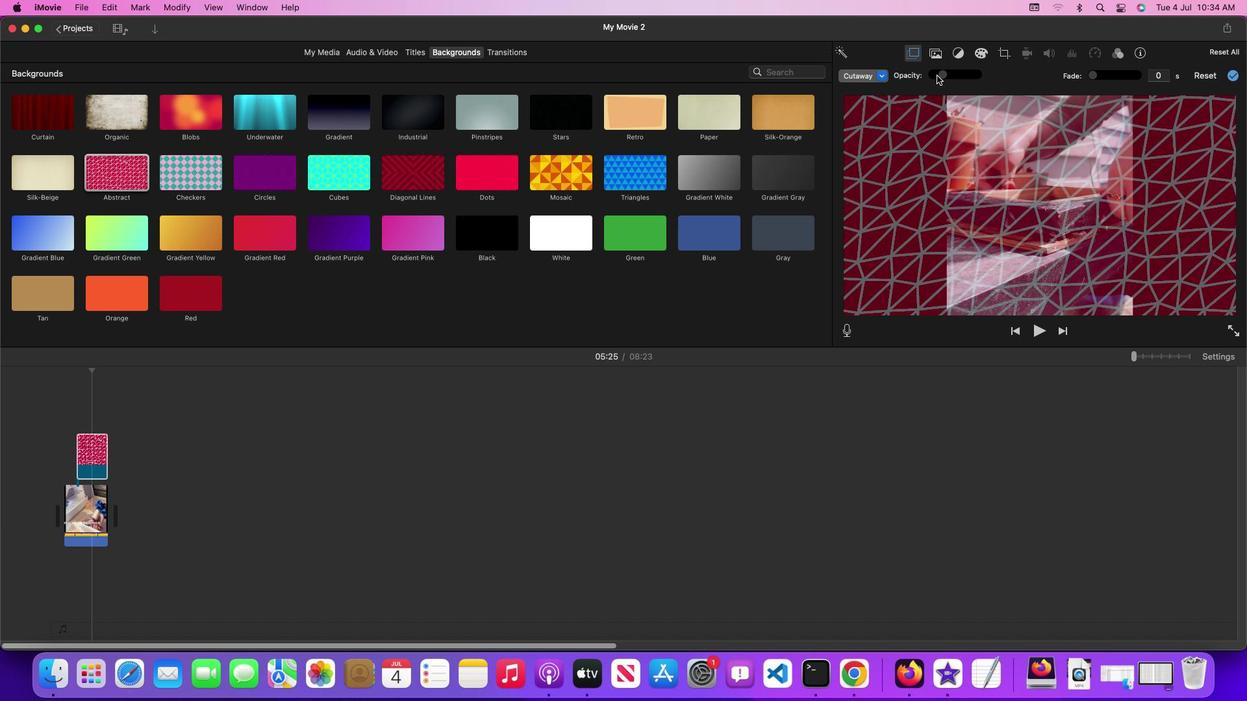 
Action: Mouse pressed left at (941, 79)
Screenshot: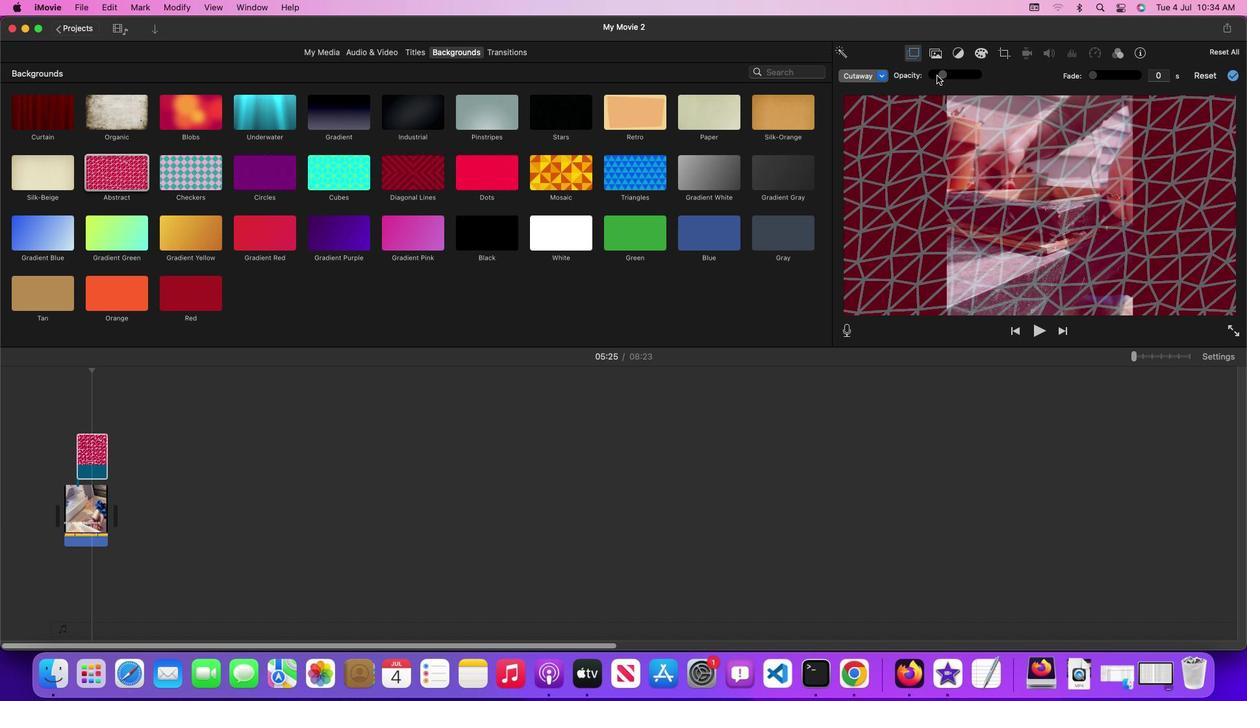 
Action: Key pressed Key.space
Screenshot: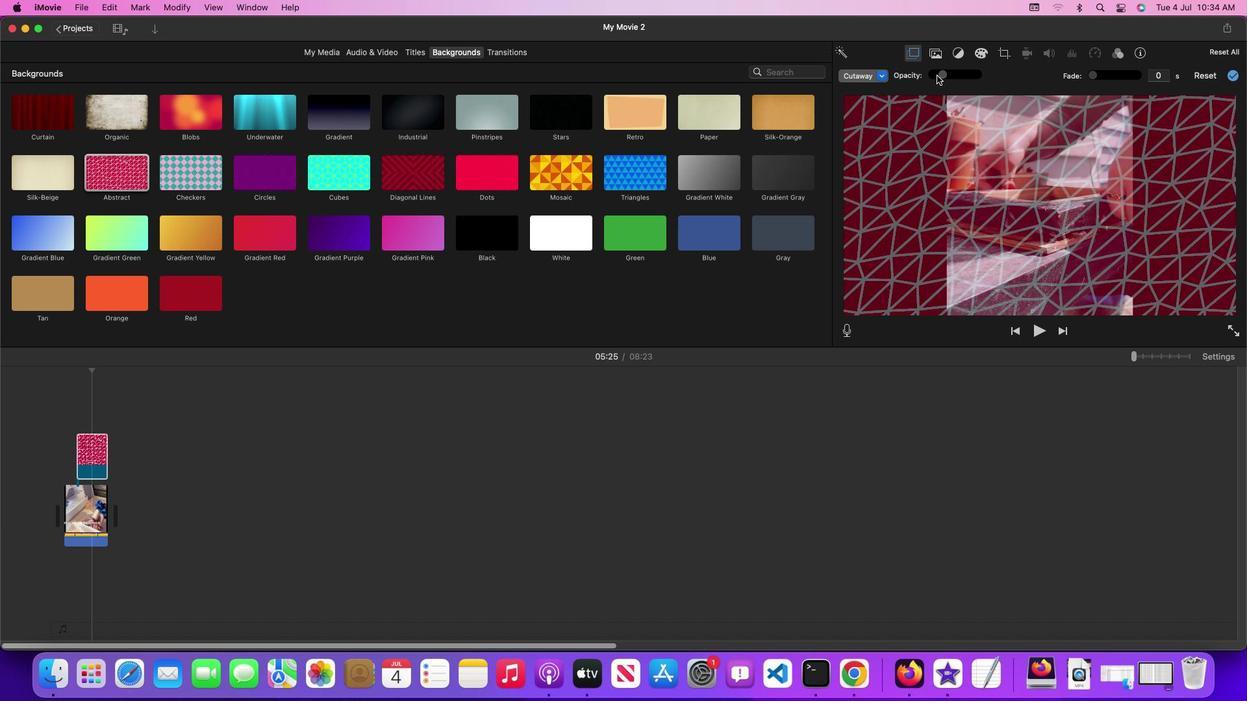 
Action: Mouse moved to (1001, 142)
Screenshot: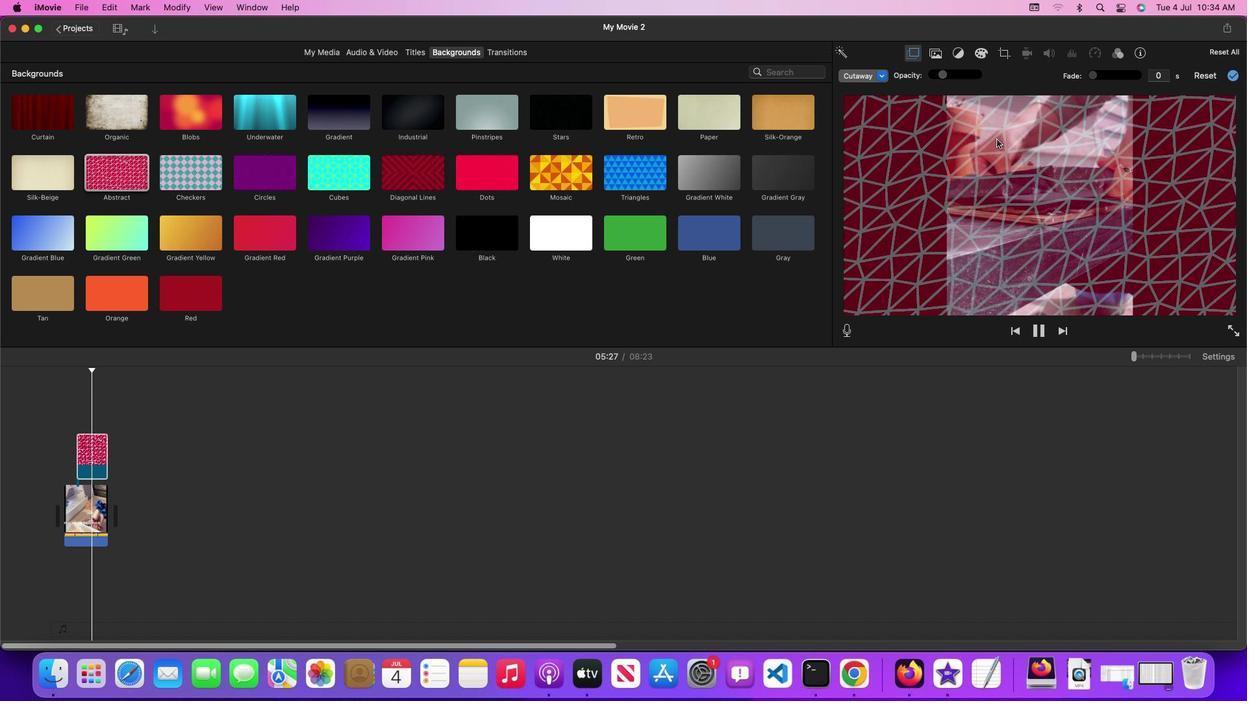 
